 Task: Manage the "Stream related list" page in the site builder.
Action: Mouse moved to (1171, 86)
Screenshot: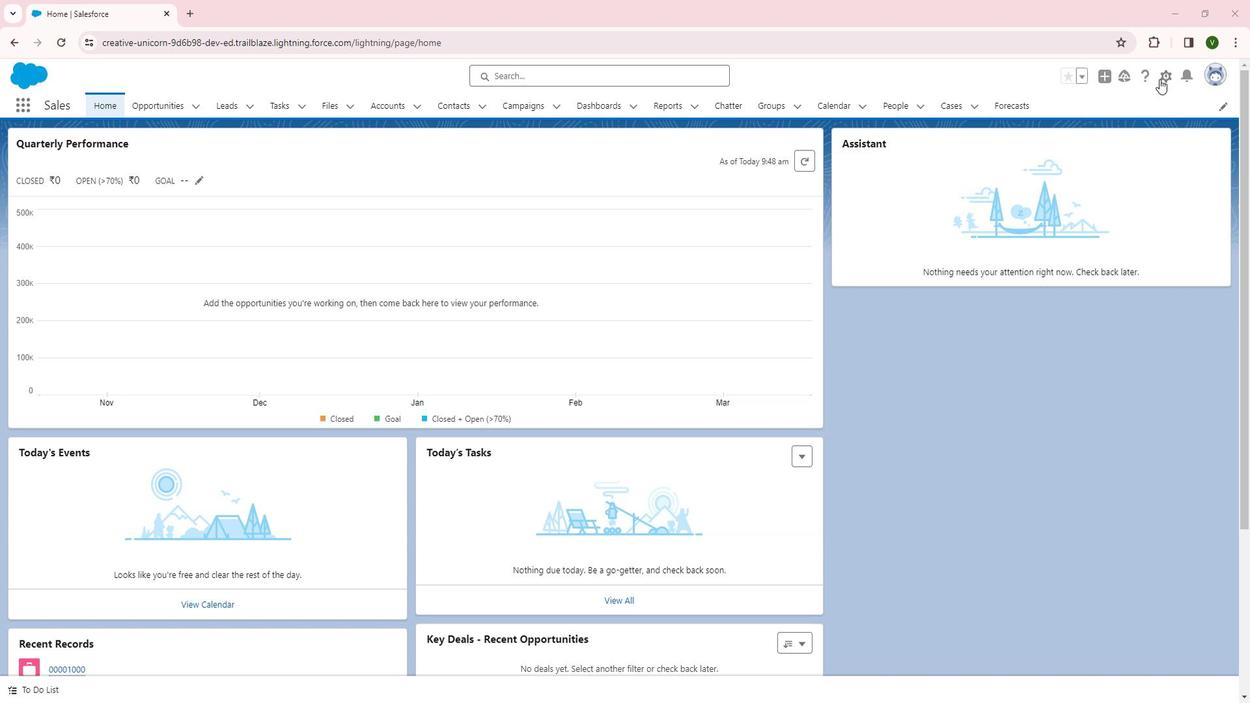 
Action: Mouse pressed left at (1171, 86)
Screenshot: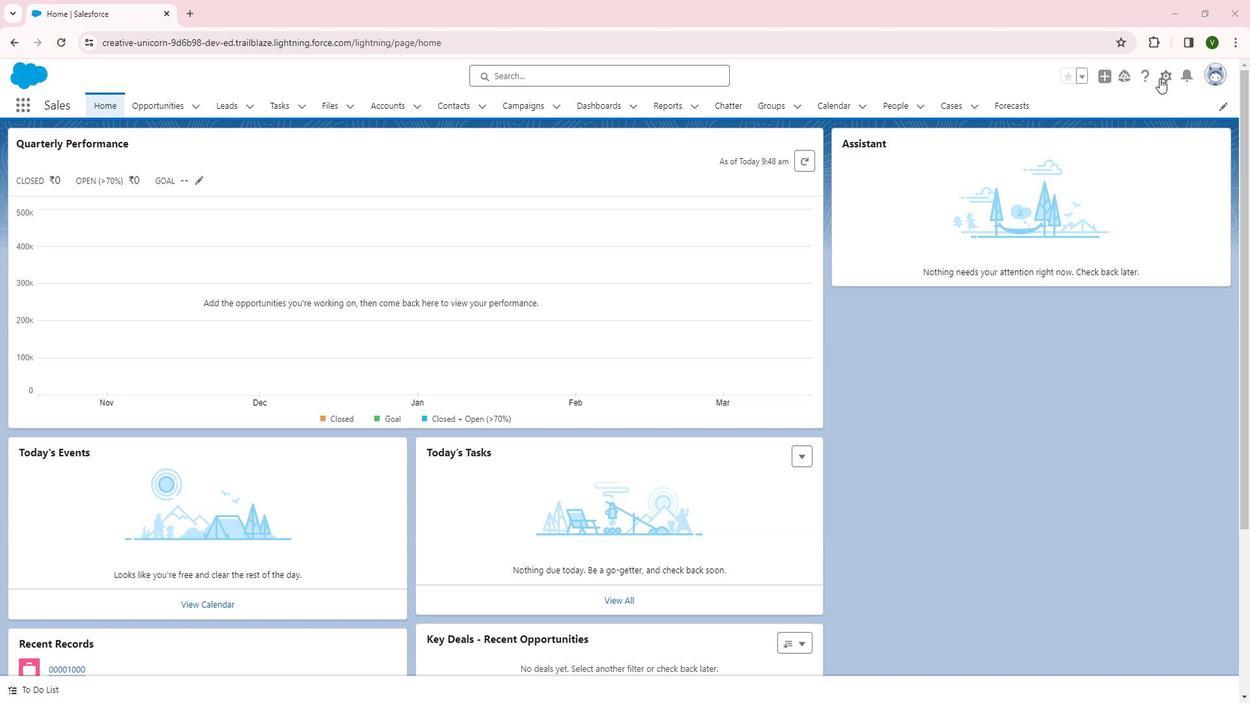 
Action: Mouse moved to (1160, 104)
Screenshot: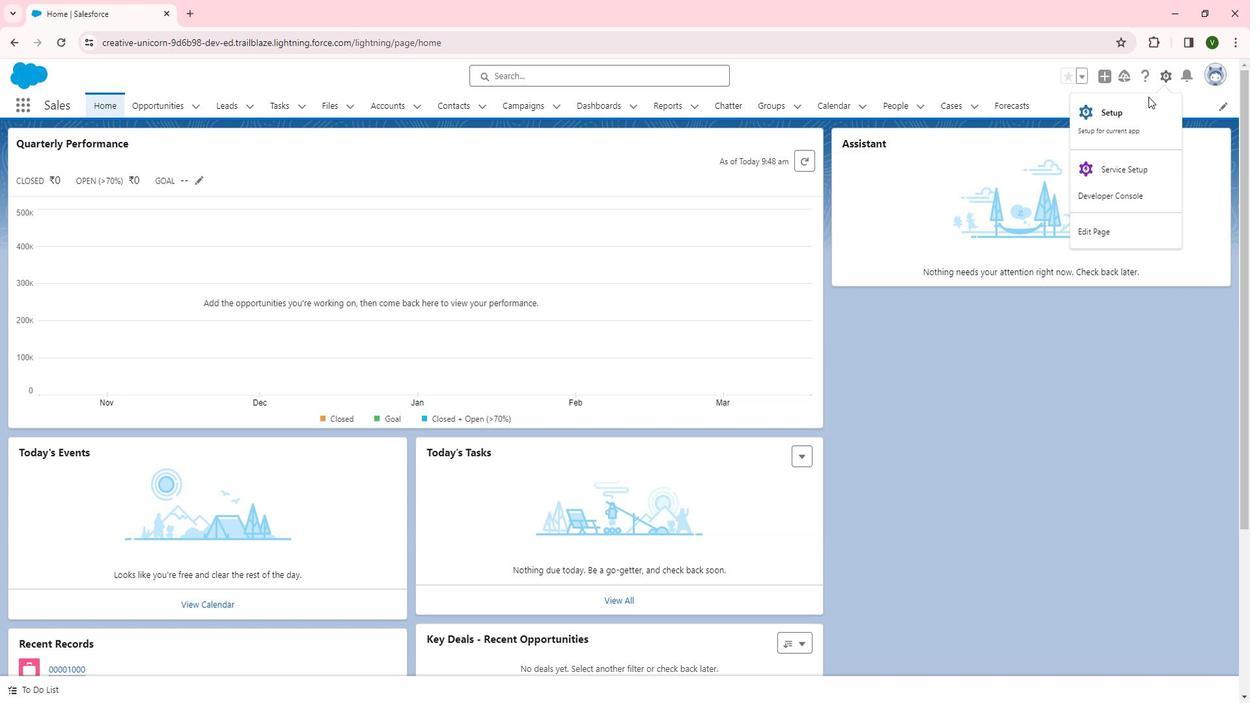 
Action: Mouse pressed left at (1160, 104)
Screenshot: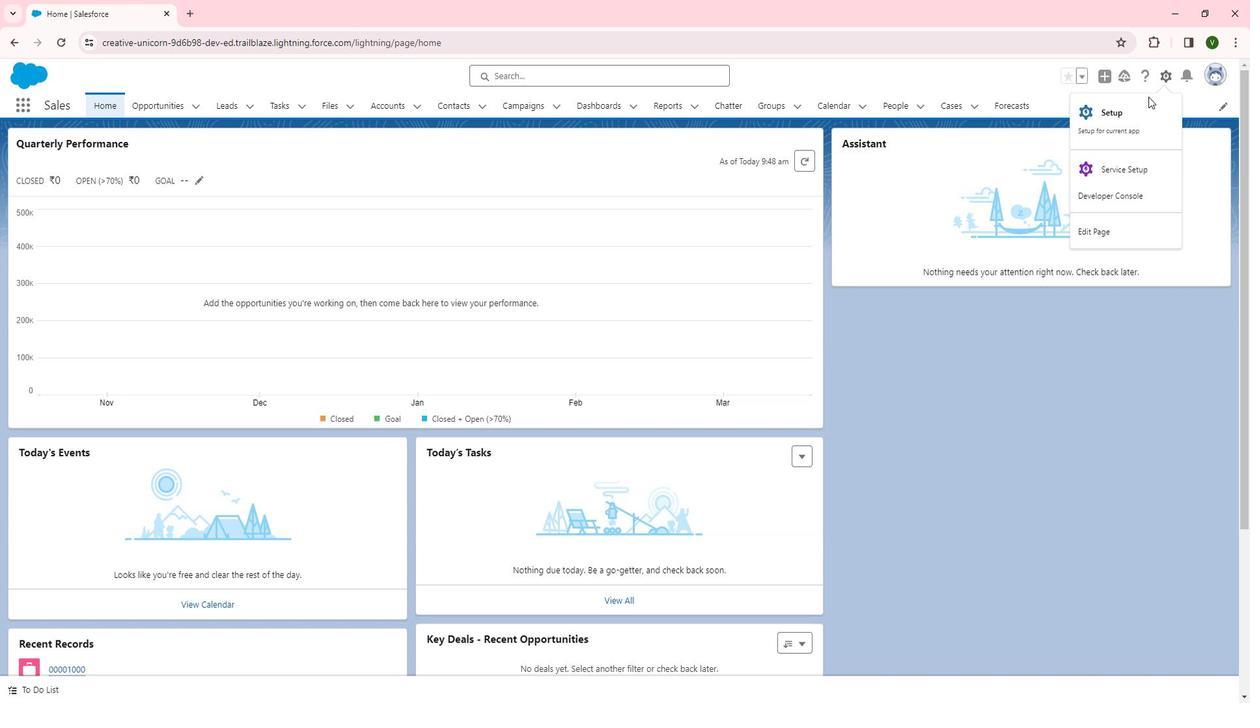 
Action: Mouse moved to (1137, 117)
Screenshot: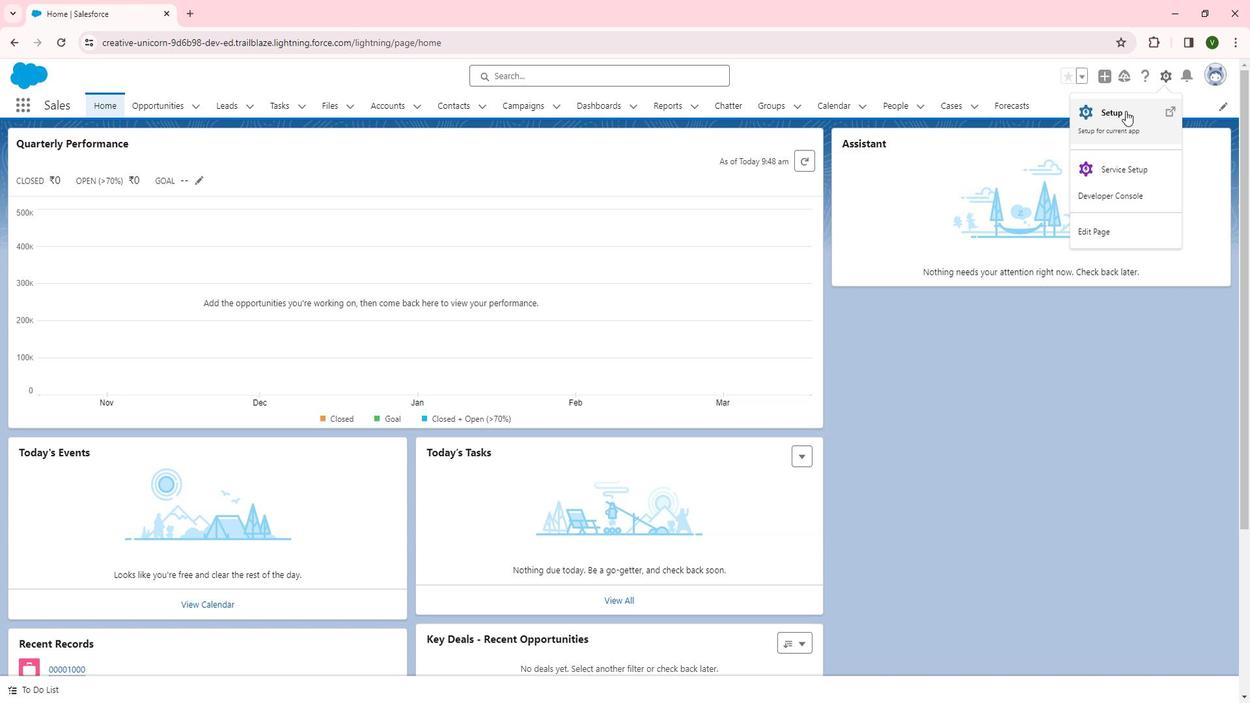 
Action: Mouse pressed left at (1137, 117)
Screenshot: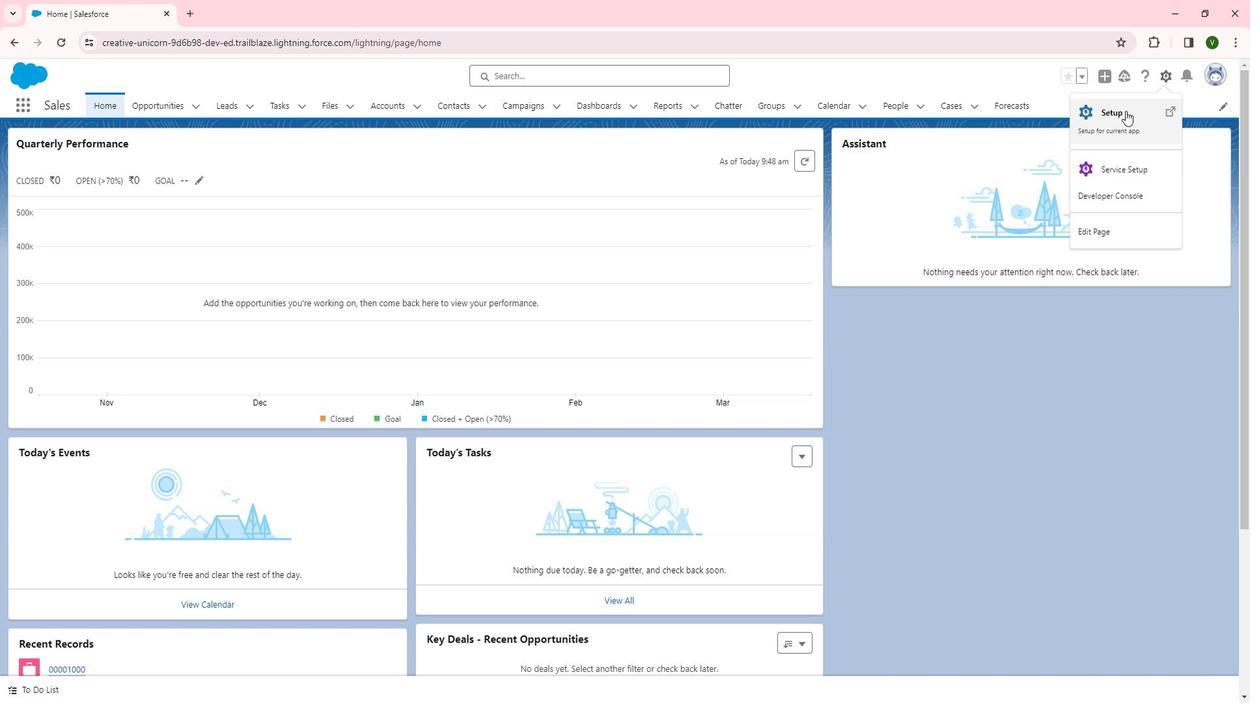 
Action: Mouse moved to (52, 522)
Screenshot: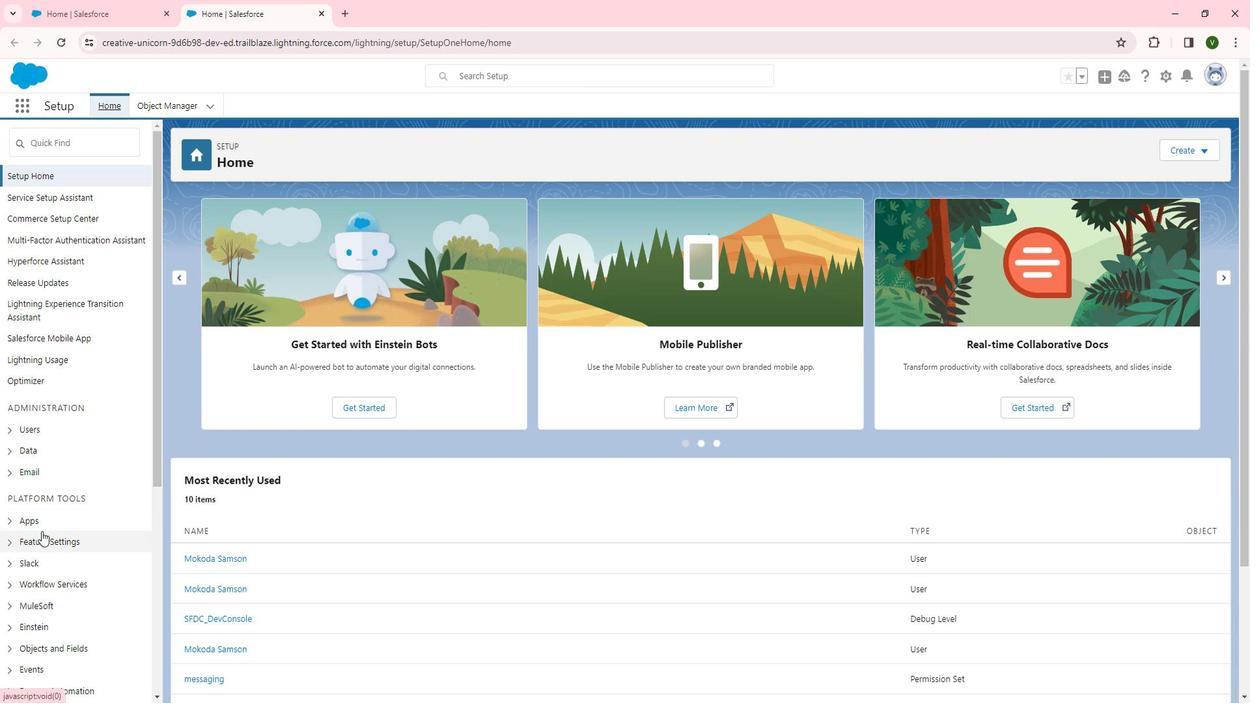 
Action: Mouse pressed left at (52, 522)
Screenshot: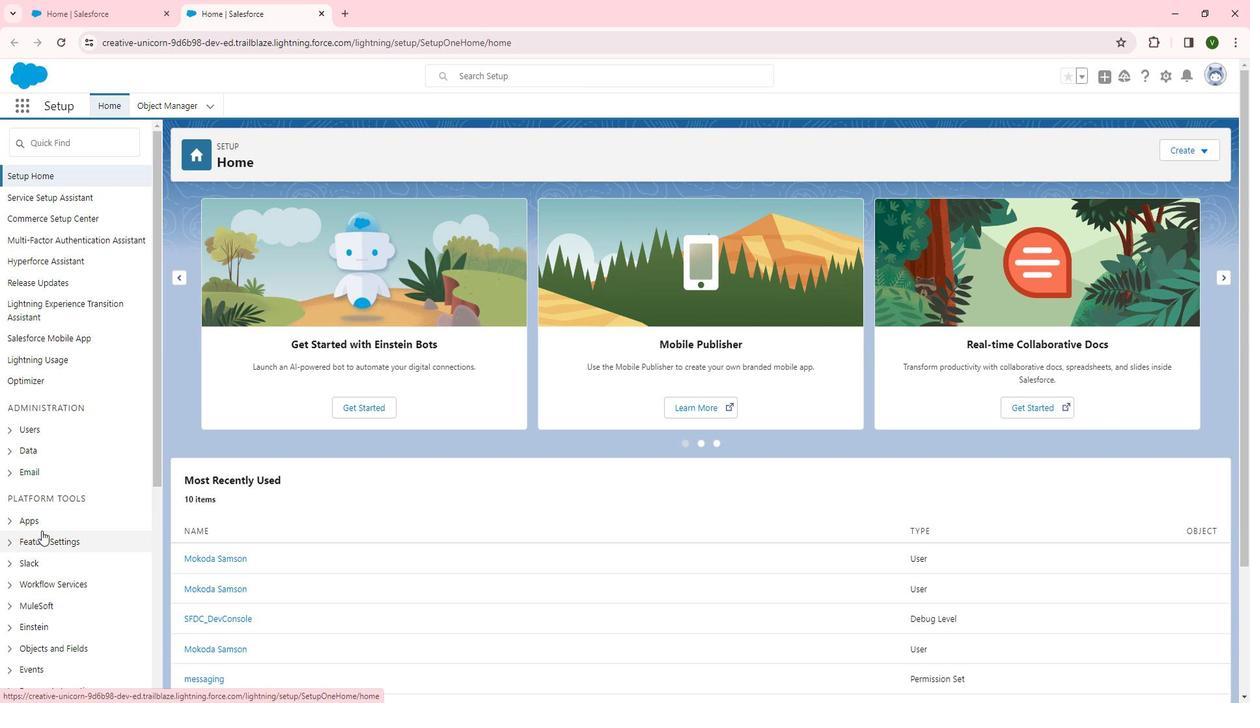 
Action: Mouse moved to (63, 527)
Screenshot: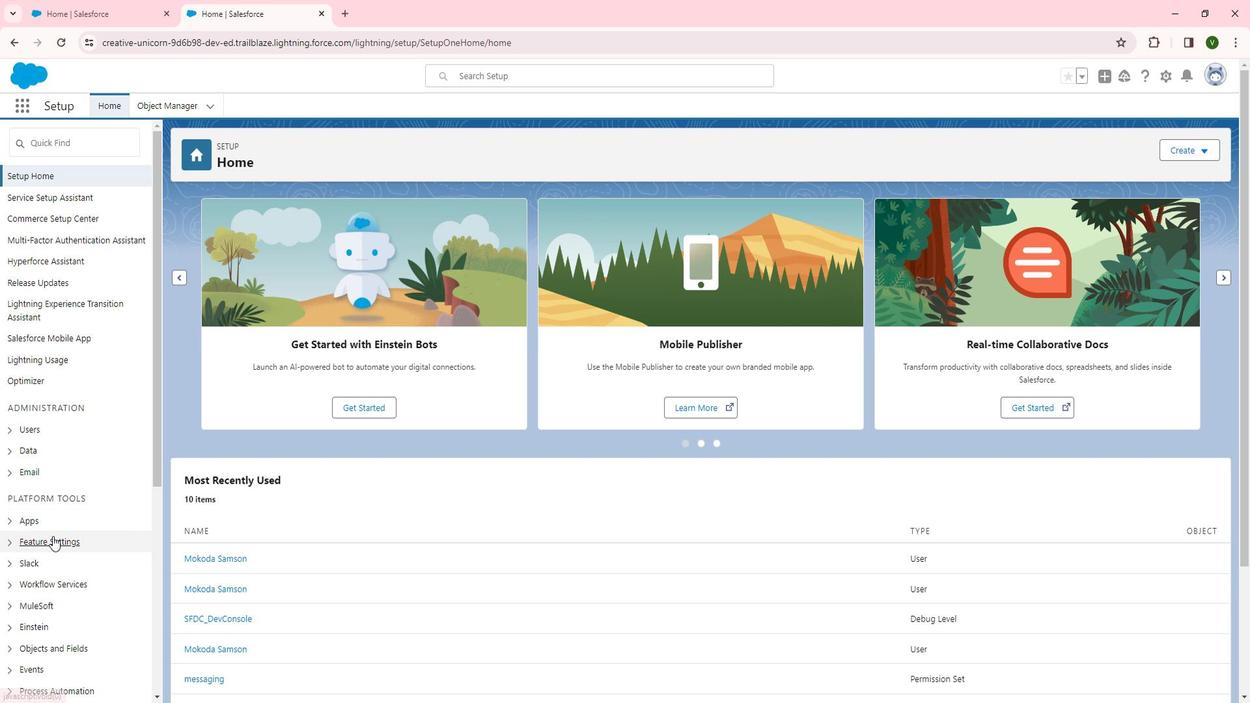 
Action: Mouse pressed left at (63, 527)
Screenshot: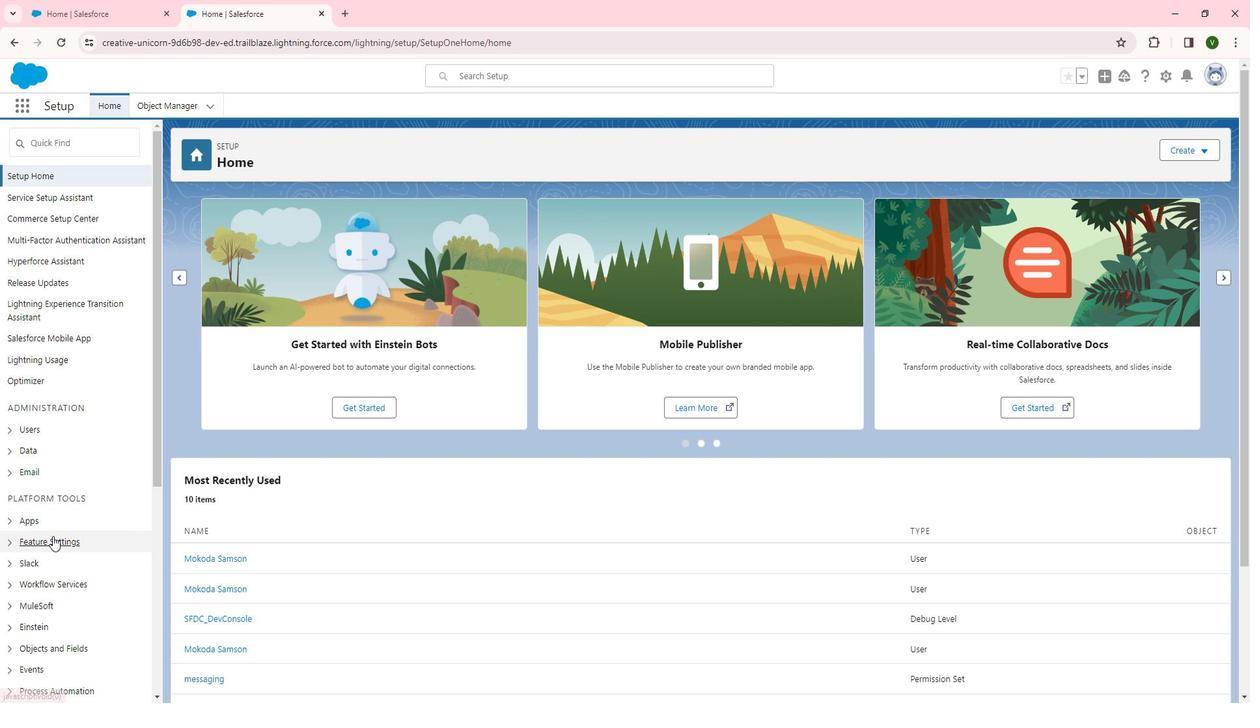 
Action: Mouse moved to (79, 520)
Screenshot: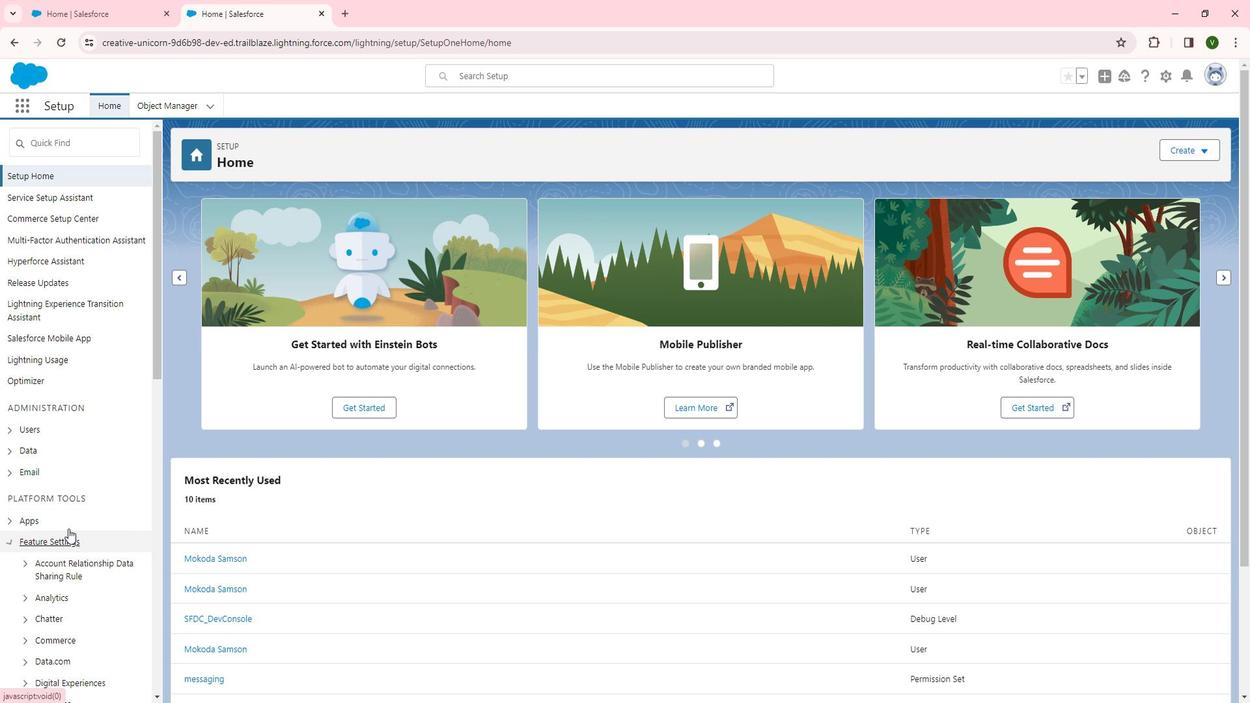 
Action: Mouse scrolled (79, 519) with delta (0, 0)
Screenshot: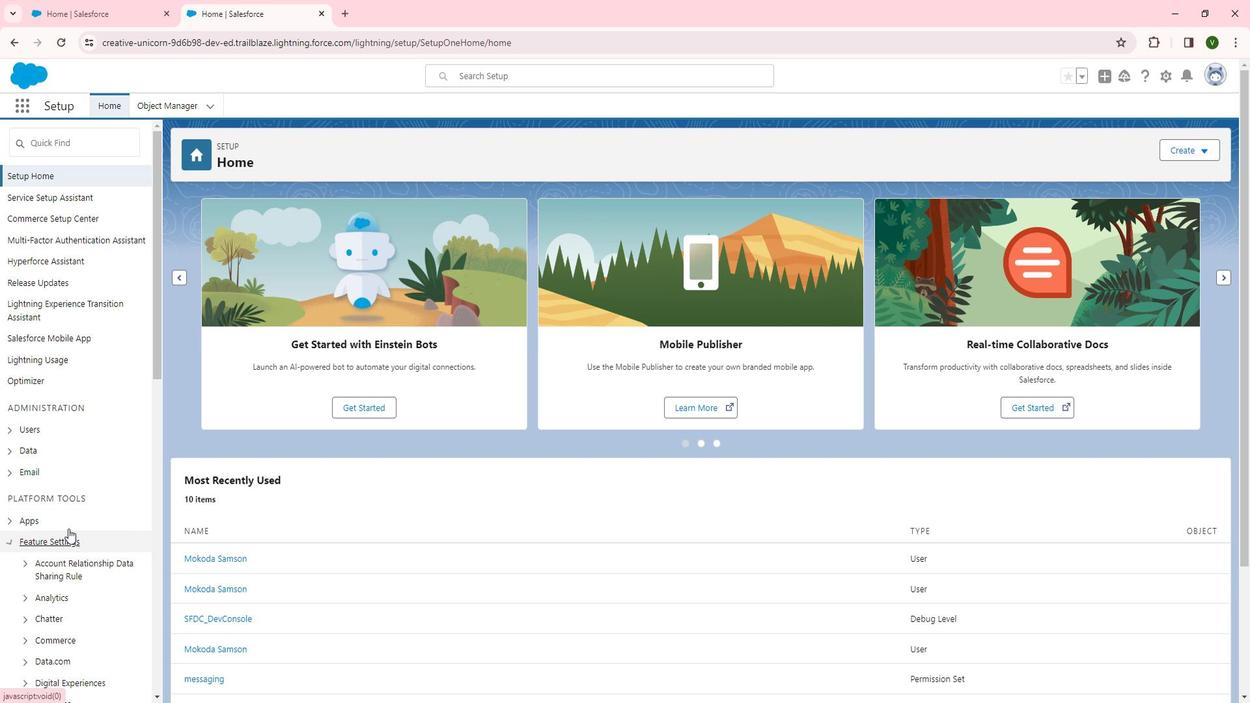 
Action: Mouse moved to (89, 510)
Screenshot: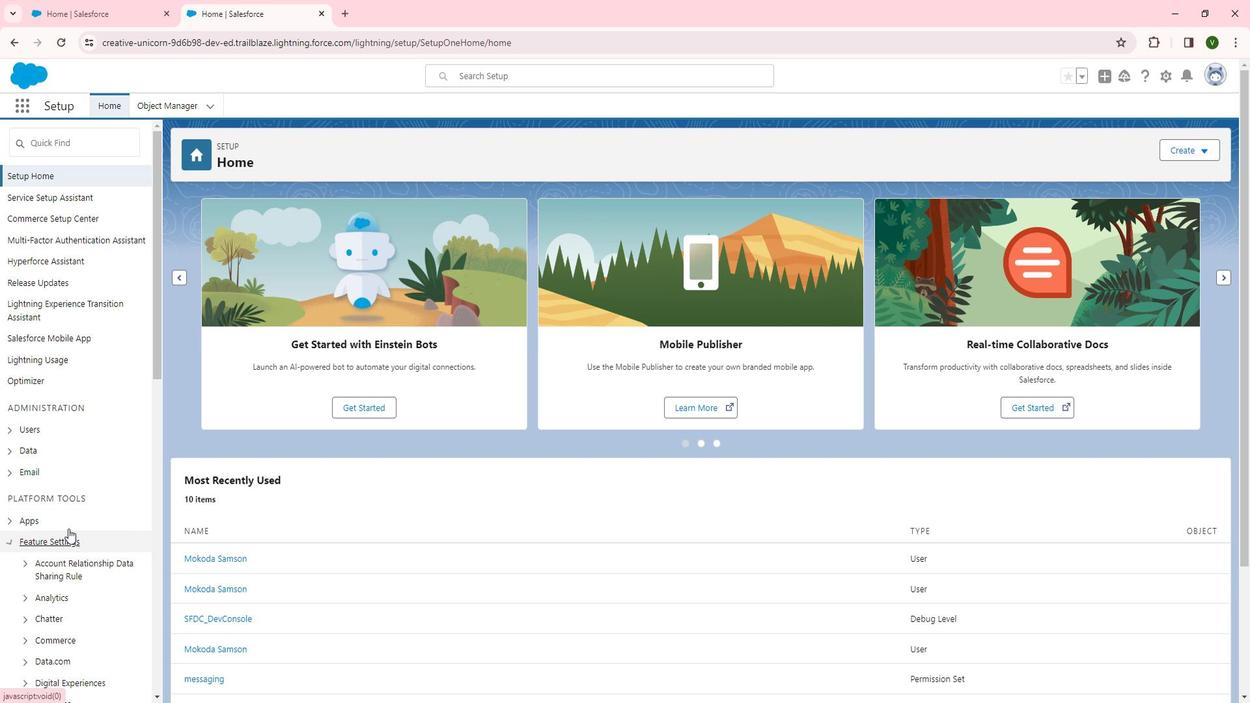 
Action: Mouse scrolled (89, 510) with delta (0, 0)
Screenshot: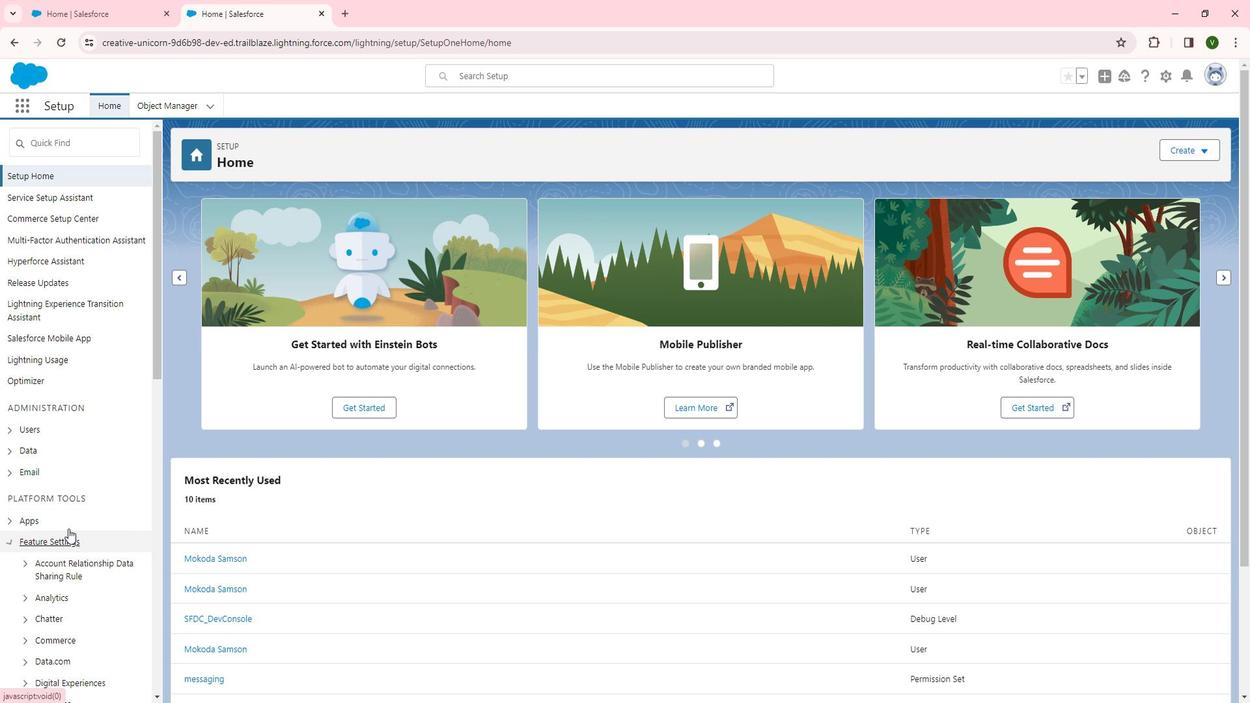 
Action: Mouse moved to (94, 504)
Screenshot: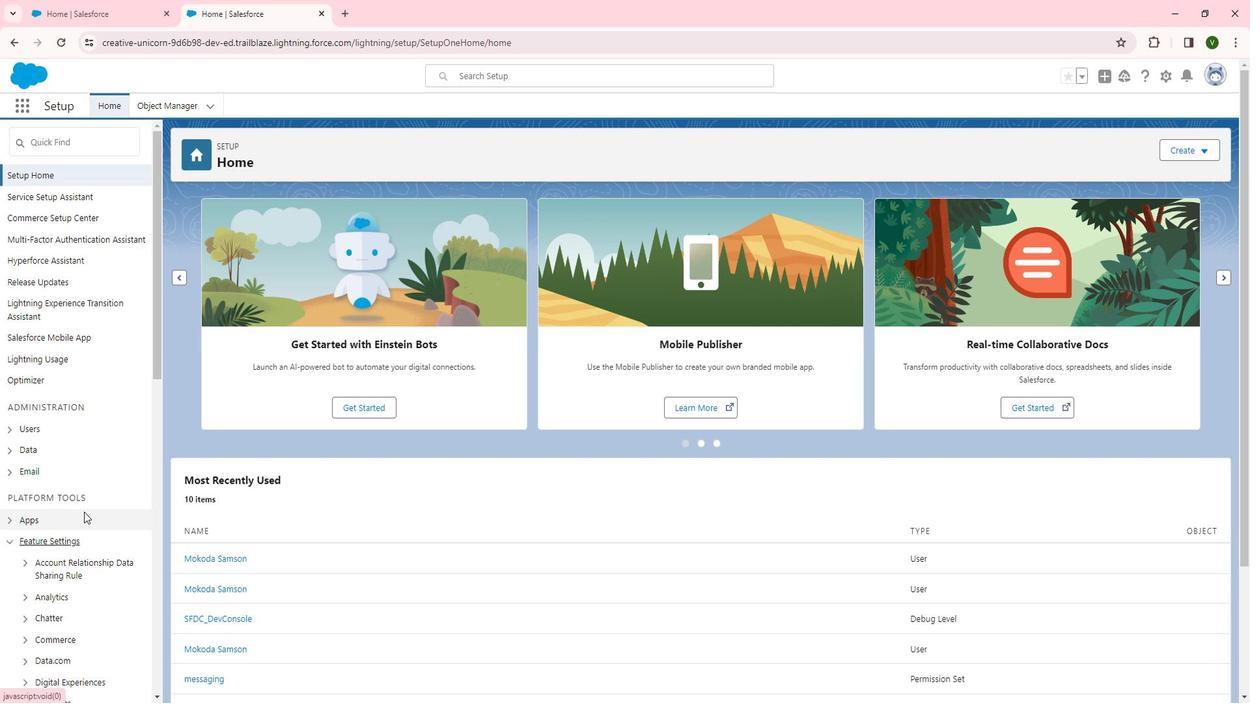 
Action: Mouse scrolled (94, 504) with delta (0, 0)
Screenshot: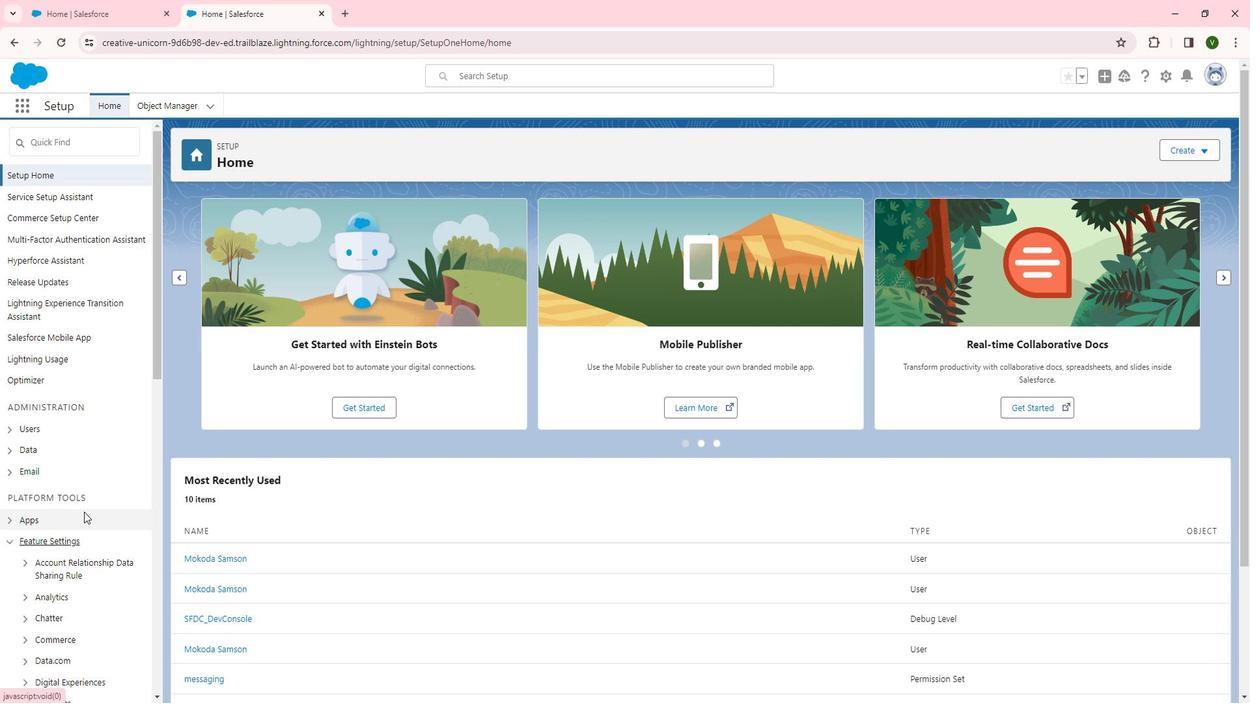 
Action: Mouse moved to (95, 504)
Screenshot: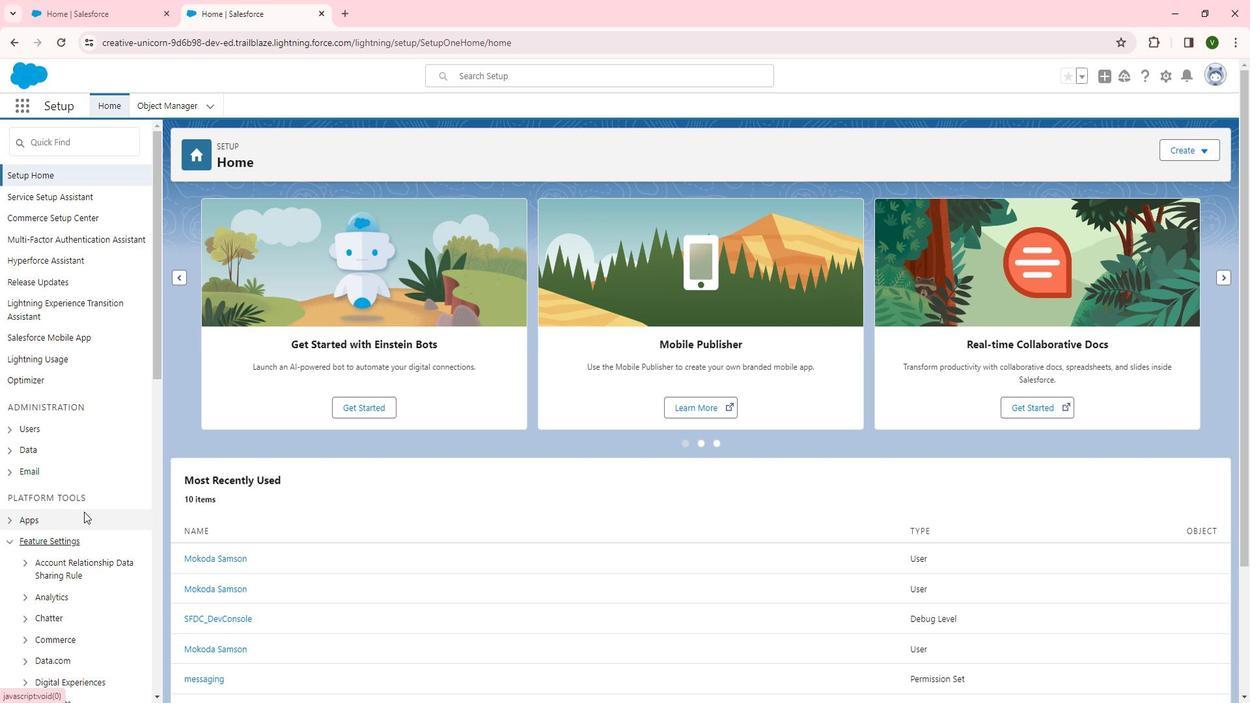 
Action: Mouse scrolled (95, 503) with delta (0, 0)
Screenshot: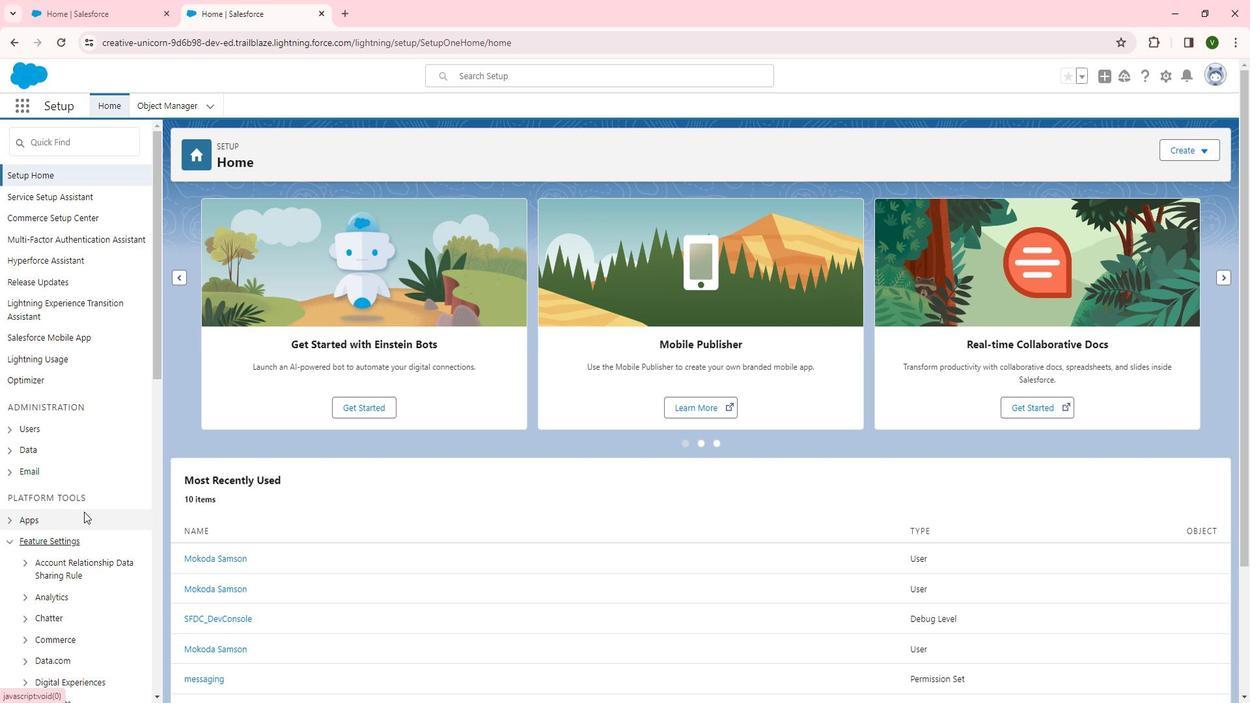 
Action: Mouse moved to (98, 502)
Screenshot: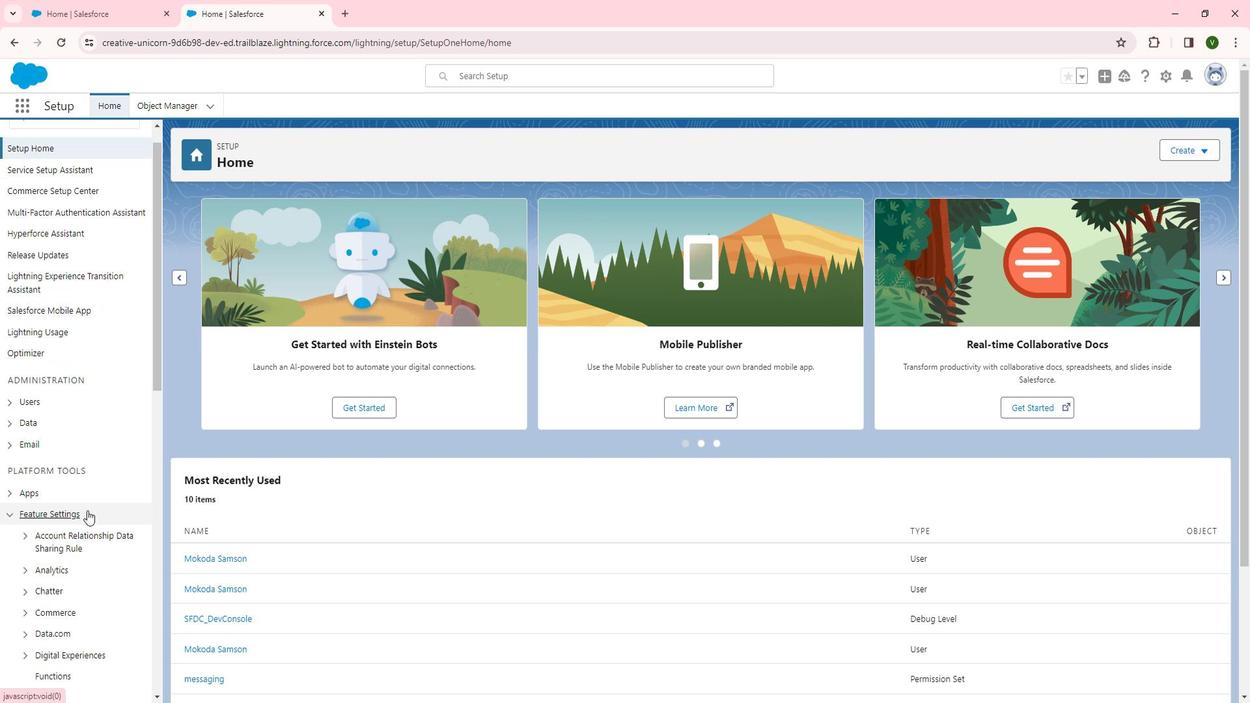 
Action: Mouse scrolled (98, 502) with delta (0, 0)
Screenshot: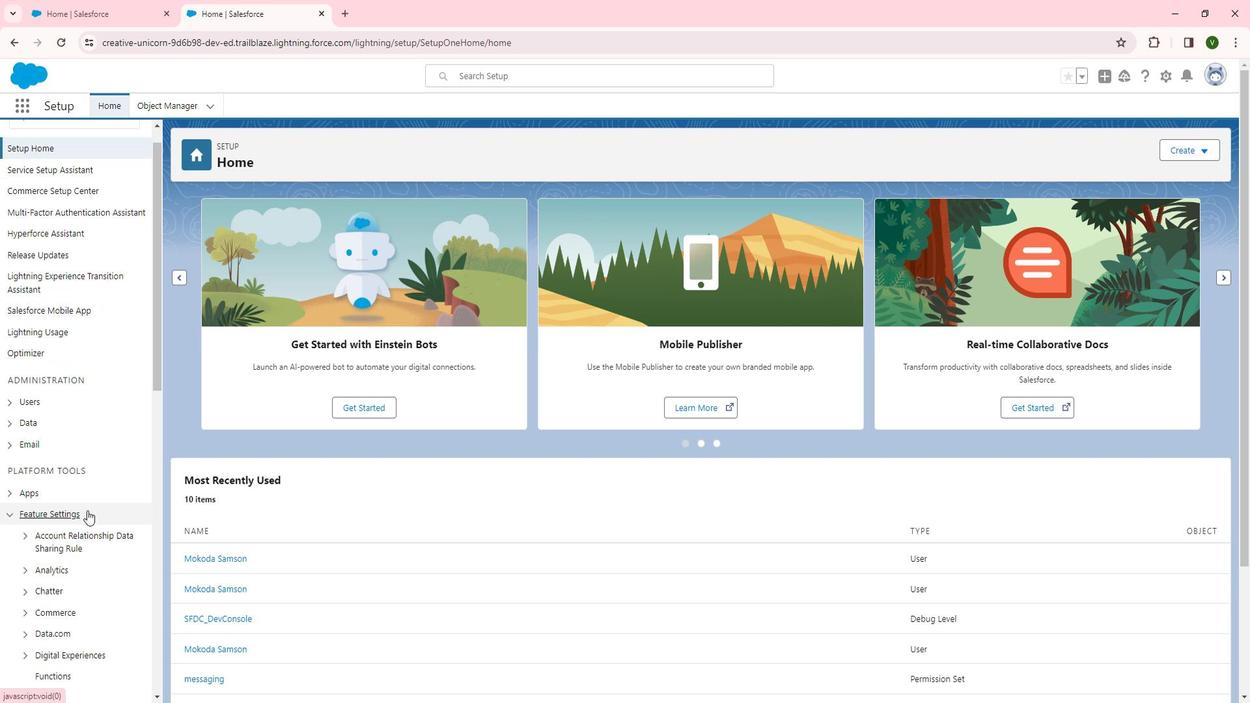 
Action: Mouse moved to (92, 345)
Screenshot: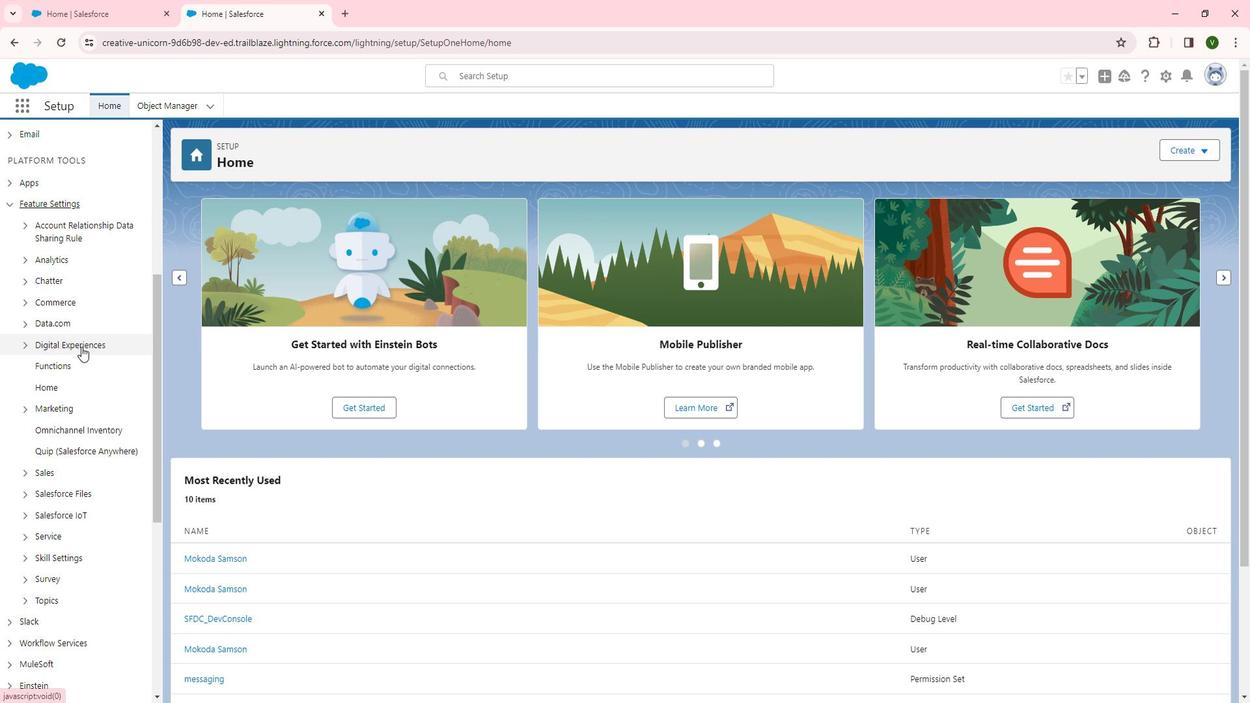 
Action: Mouse pressed left at (92, 345)
Screenshot: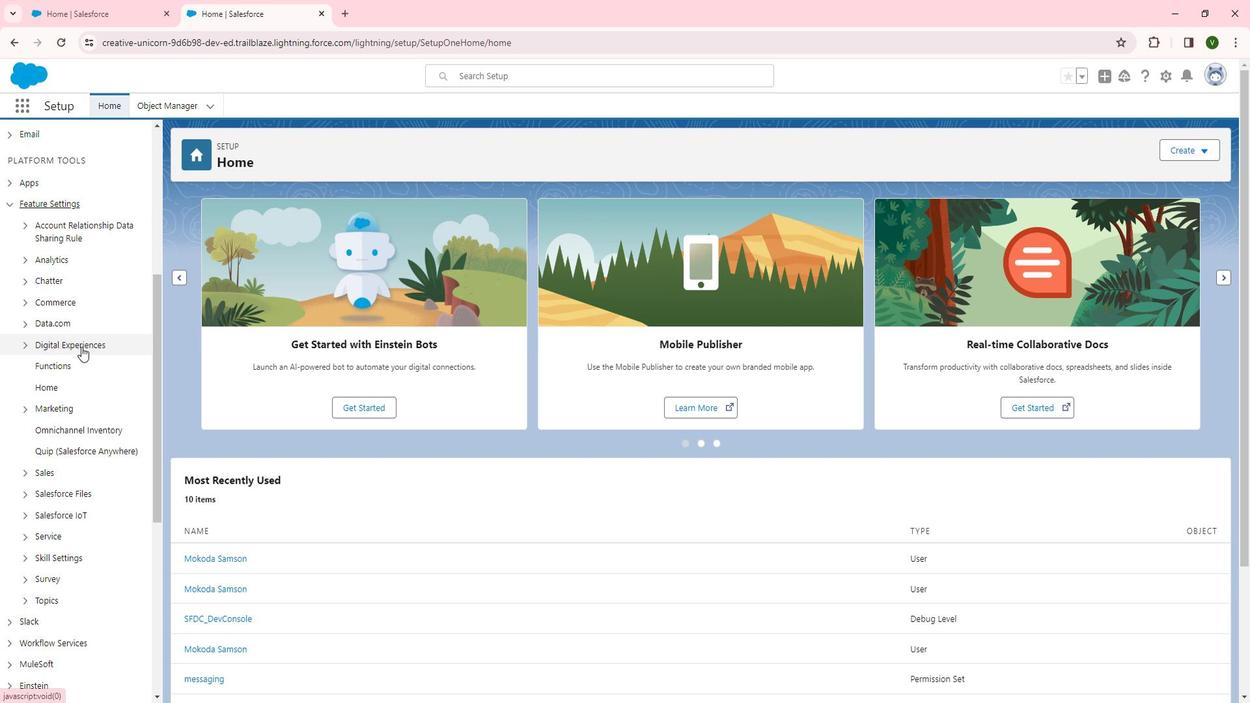 
Action: Mouse moved to (71, 359)
Screenshot: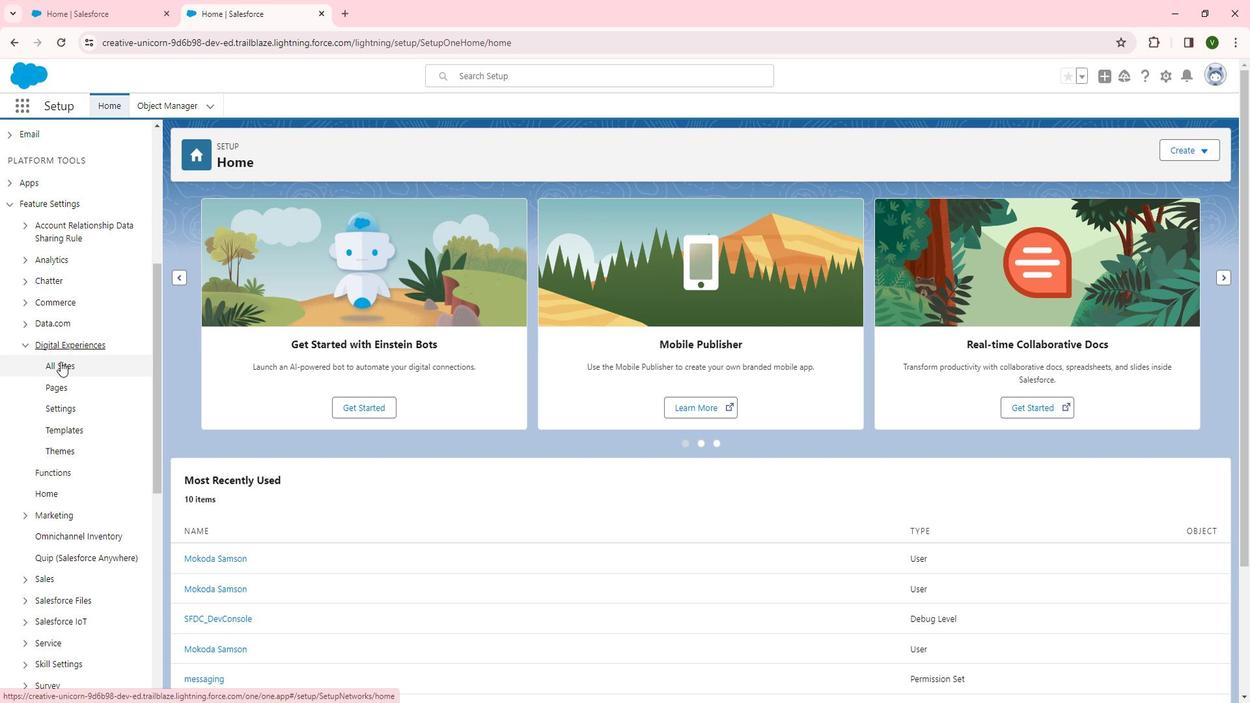 
Action: Mouse pressed left at (71, 359)
Screenshot: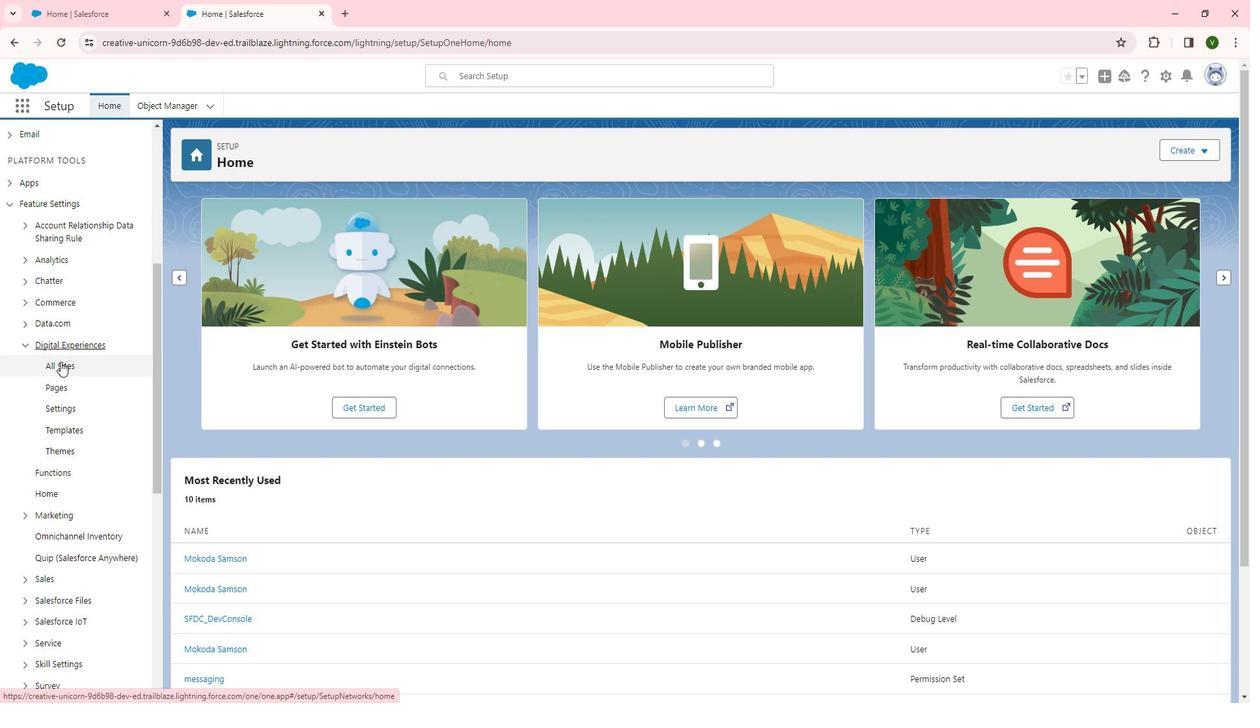 
Action: Mouse moved to (220, 381)
Screenshot: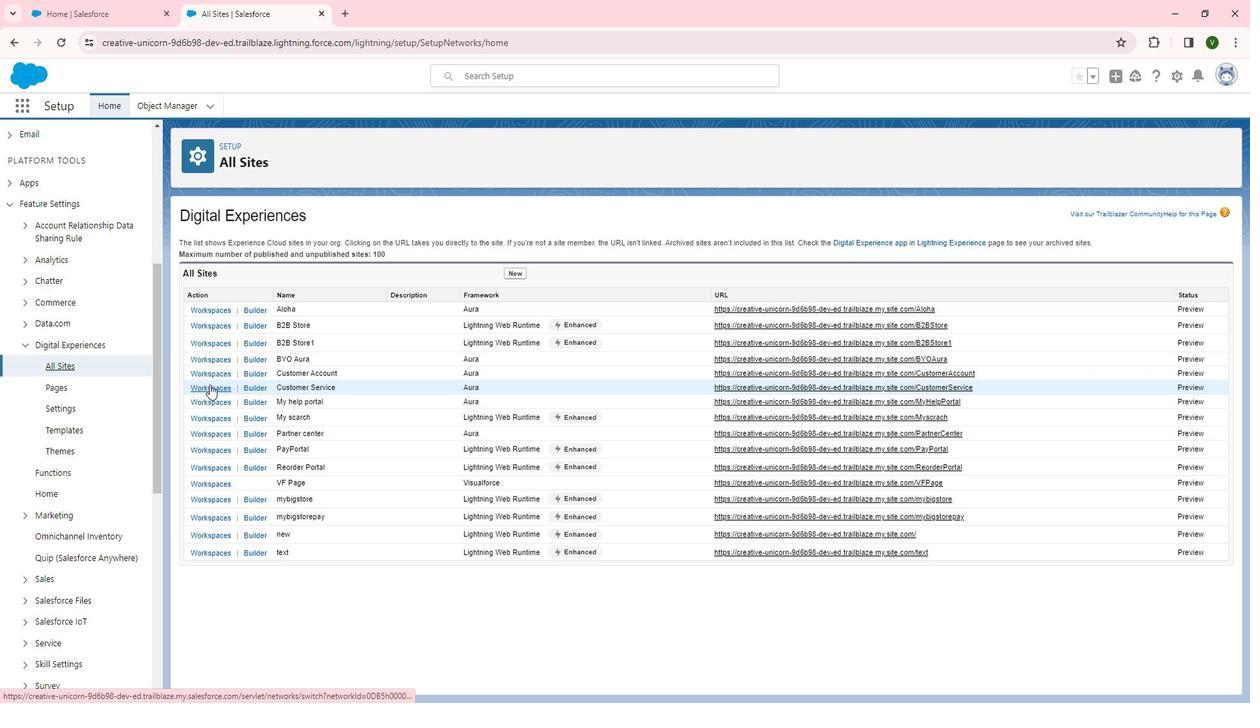 
Action: Mouse pressed left at (220, 381)
Screenshot: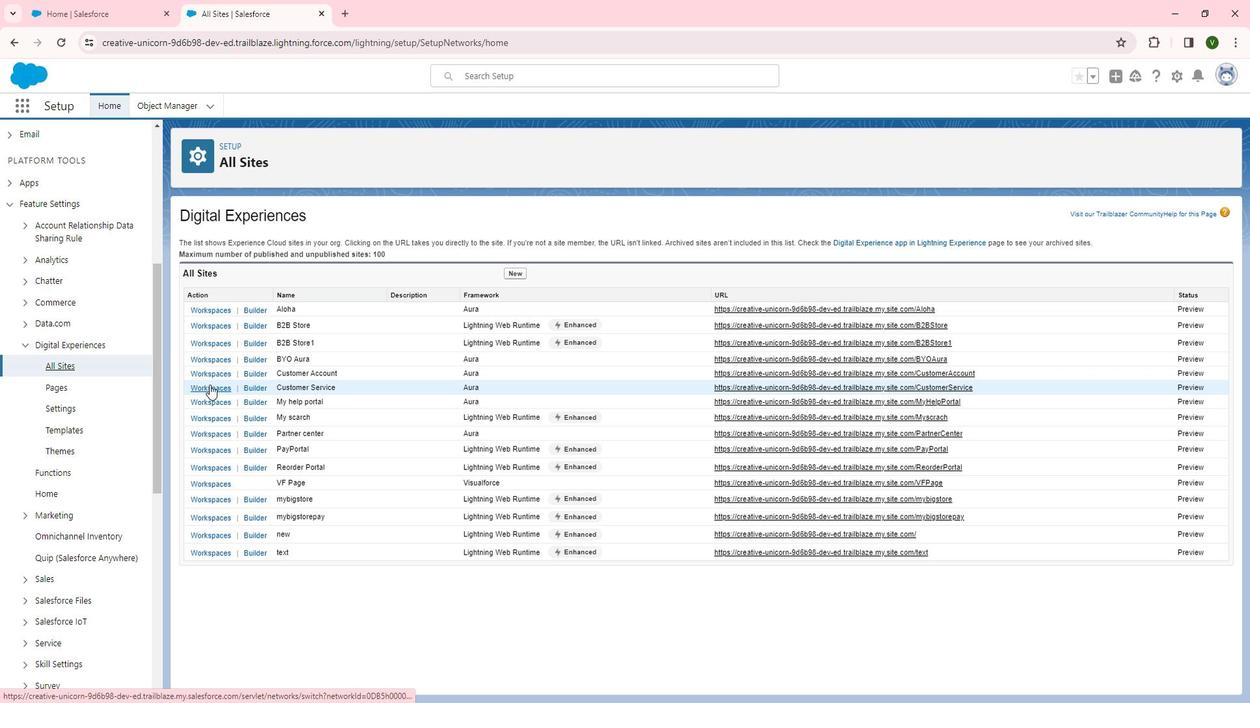 
Action: Mouse moved to (149, 295)
Screenshot: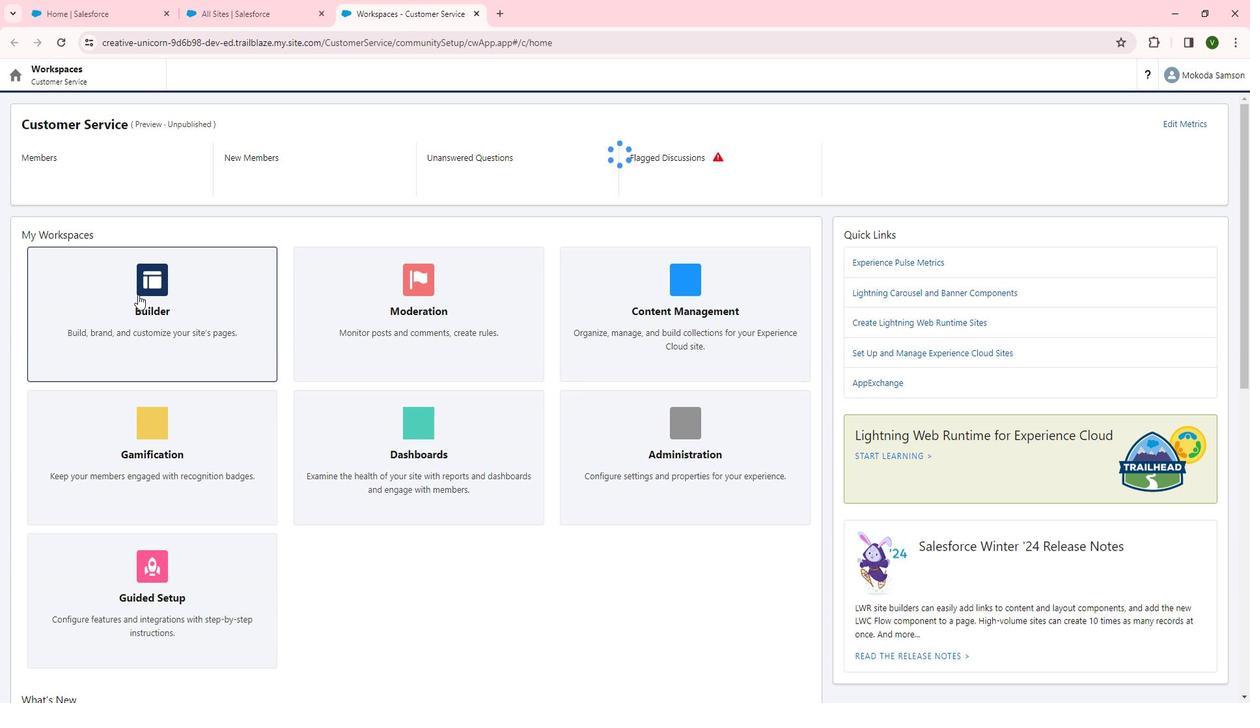 
Action: Mouse pressed left at (149, 295)
Screenshot: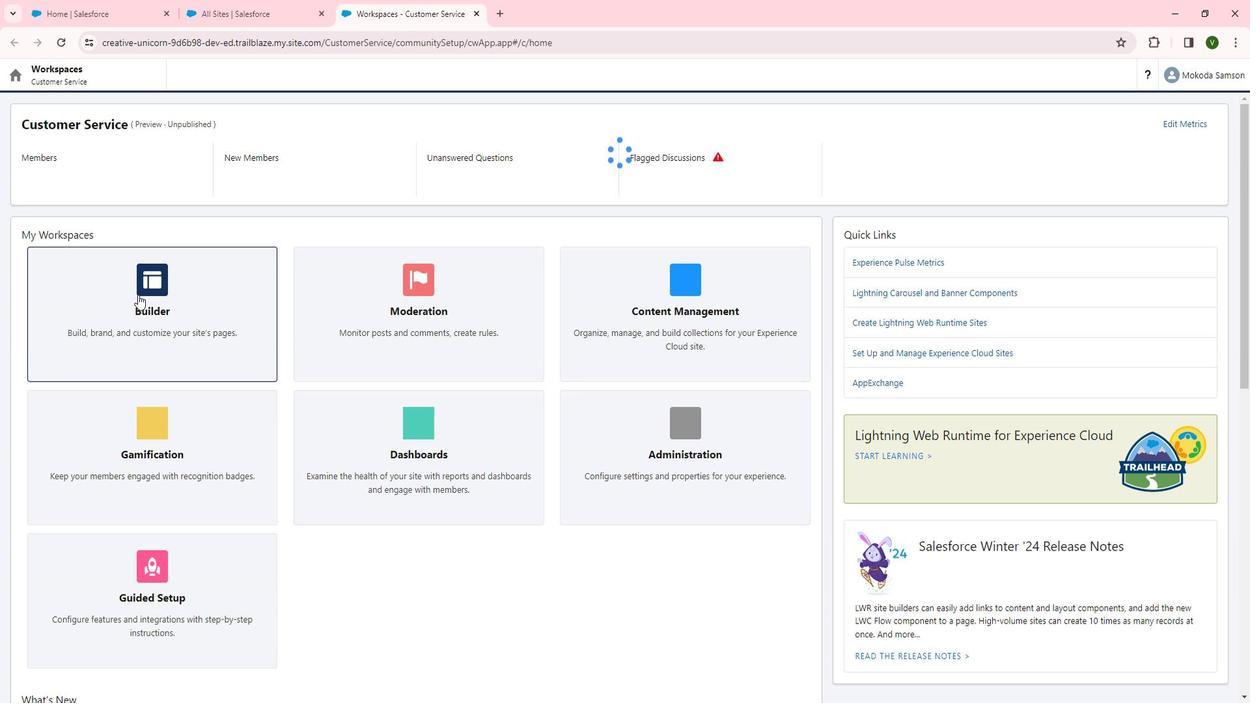 
Action: Mouse moved to (162, 100)
Screenshot: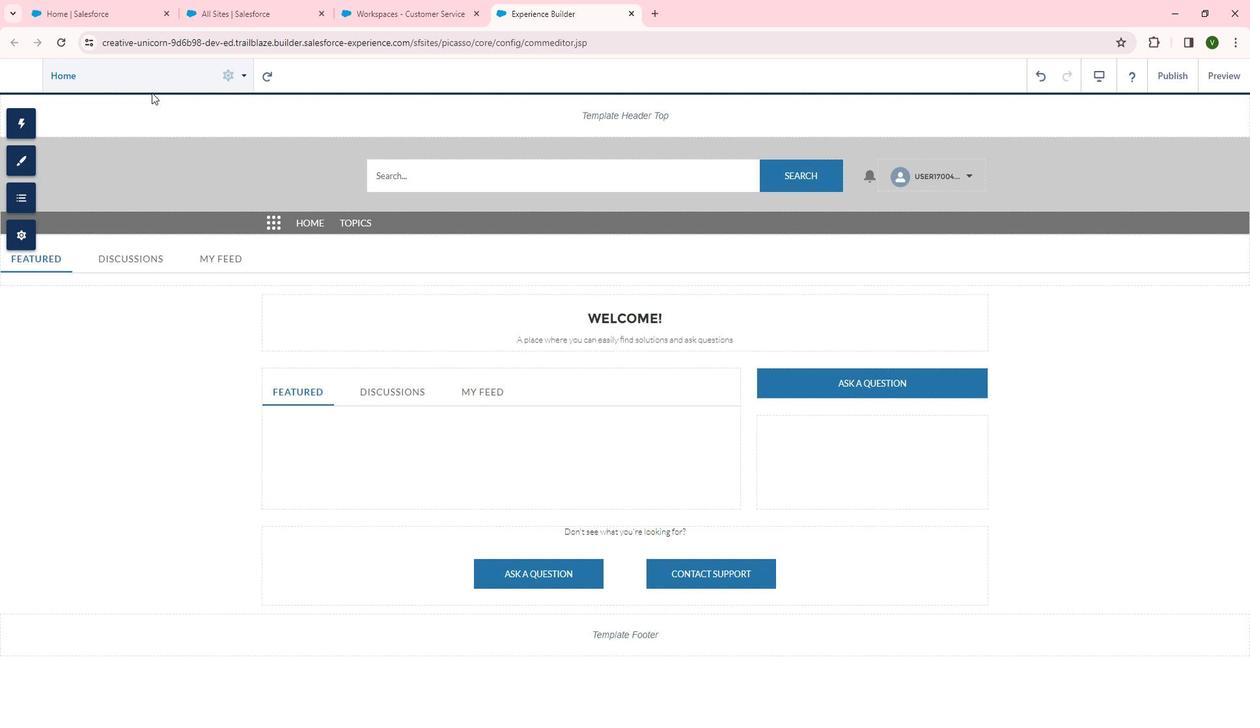 
Action: Mouse pressed left at (162, 100)
Screenshot: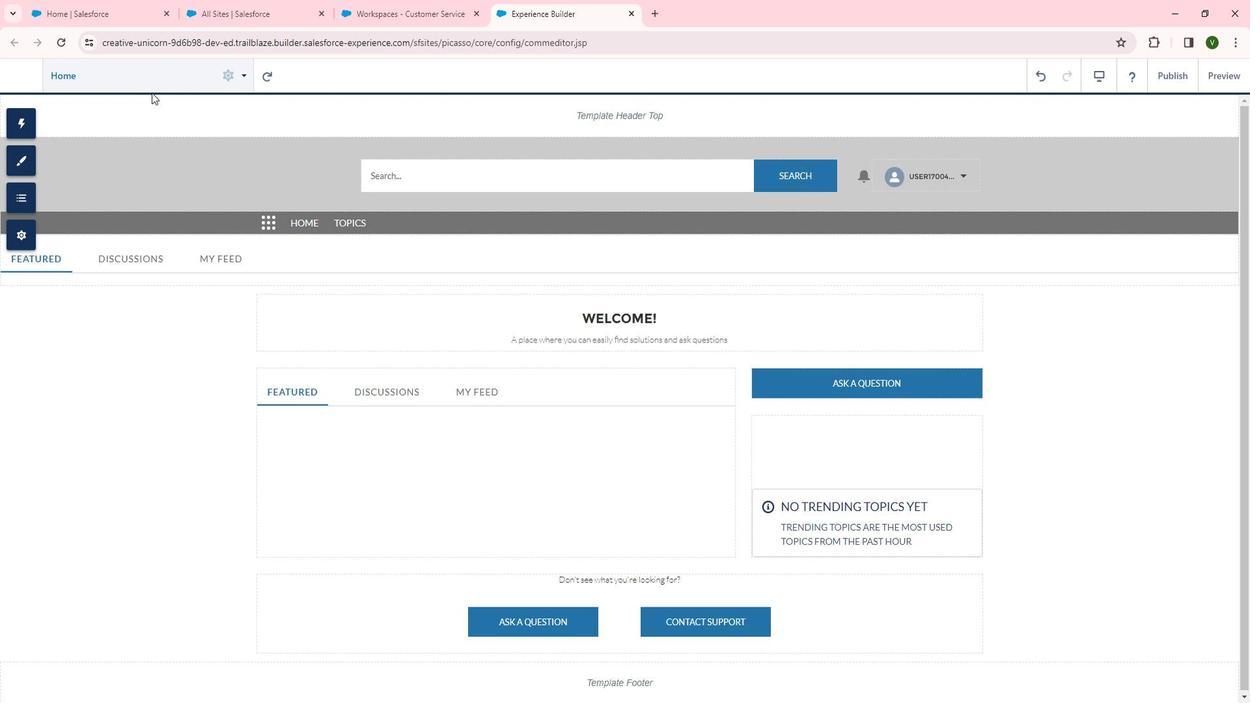 
Action: Mouse moved to (162, 89)
Screenshot: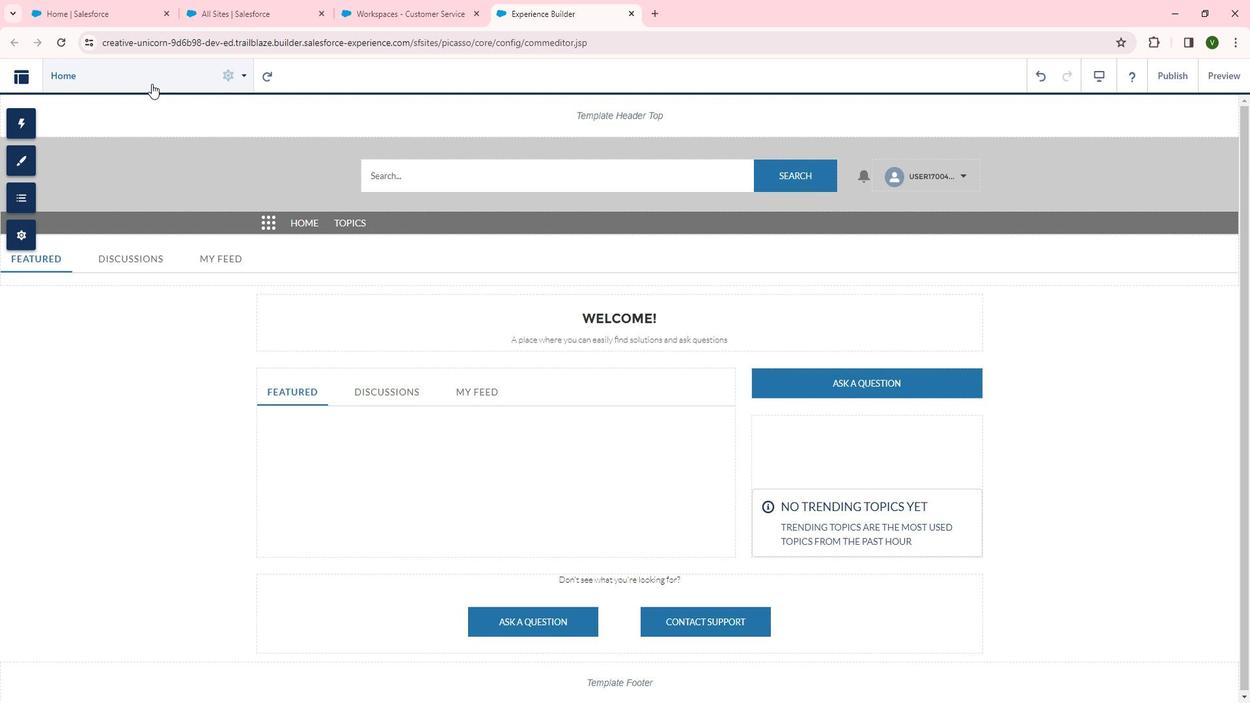 
Action: Mouse pressed left at (162, 89)
Screenshot: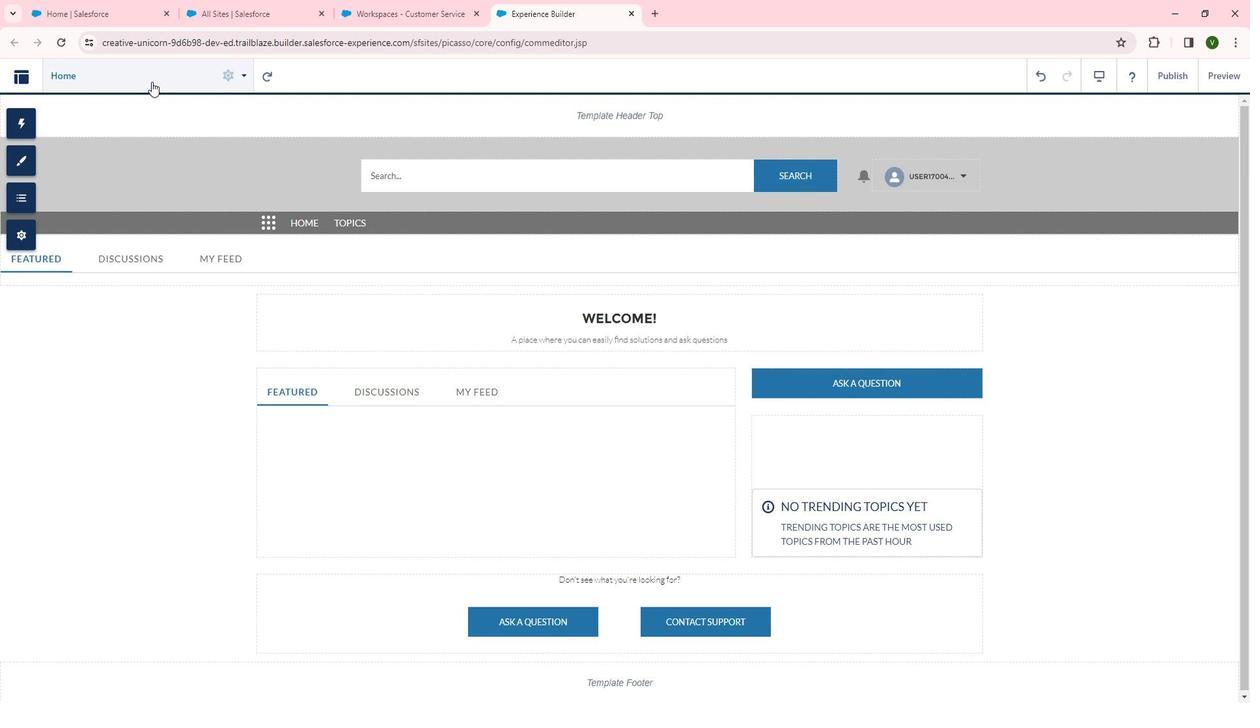 
Action: Mouse moved to (138, 487)
Screenshot: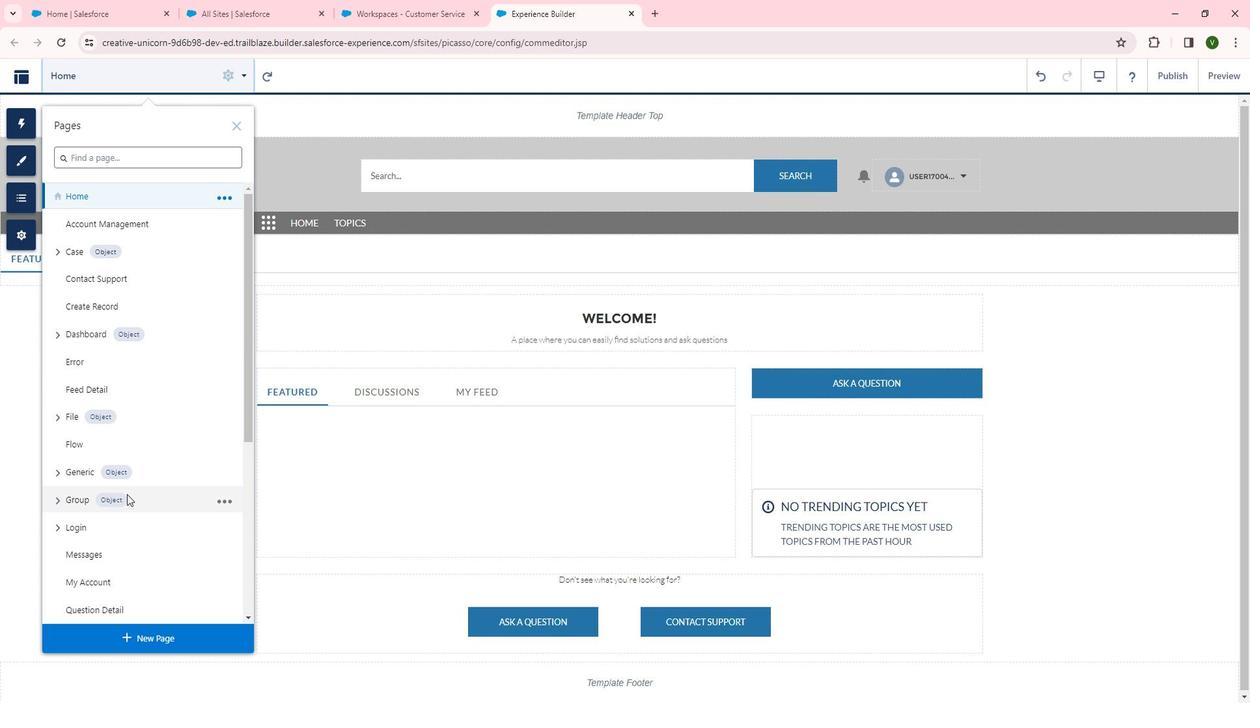 
Action: Mouse scrolled (138, 486) with delta (0, 0)
Screenshot: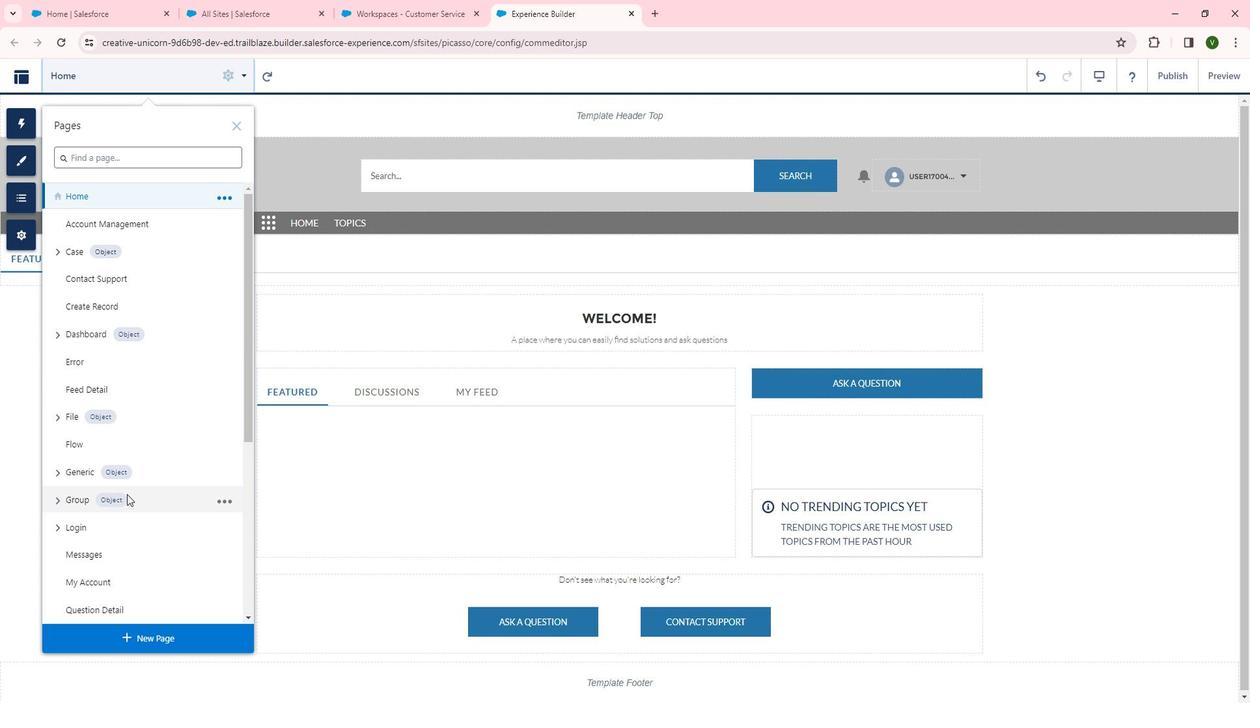 
Action: Mouse scrolled (138, 486) with delta (0, 0)
Screenshot: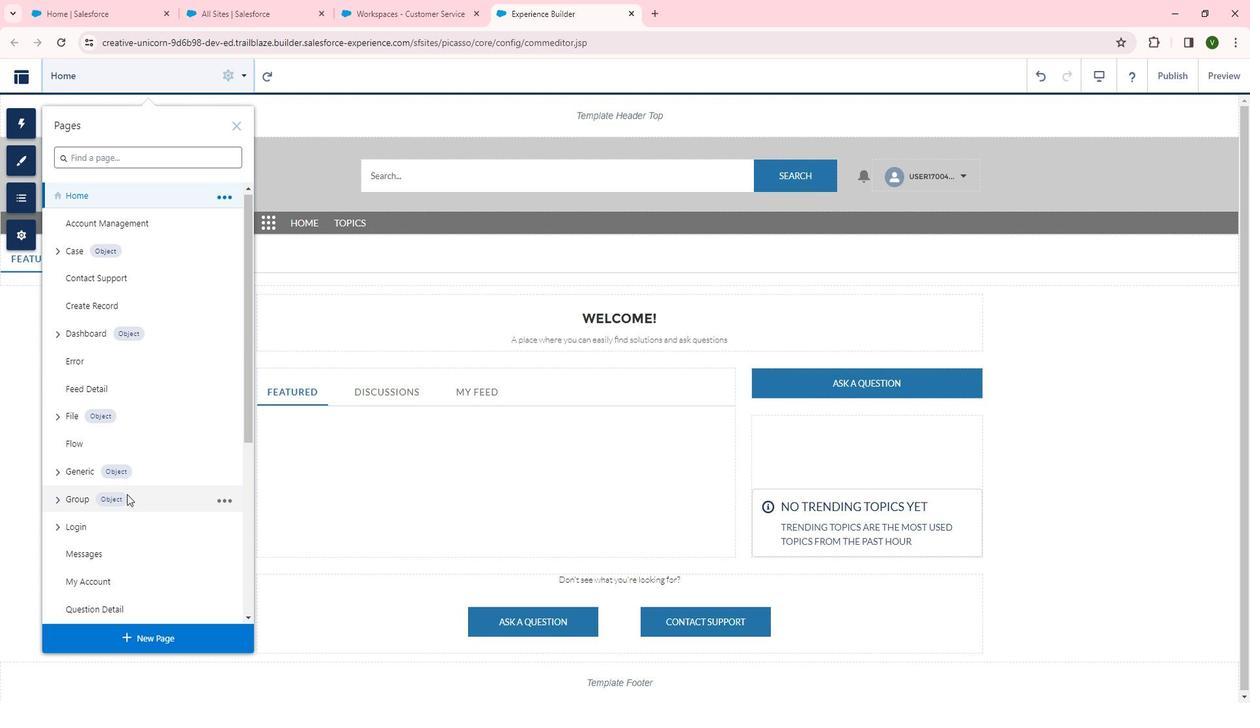 
Action: Mouse scrolled (138, 486) with delta (0, 0)
Screenshot: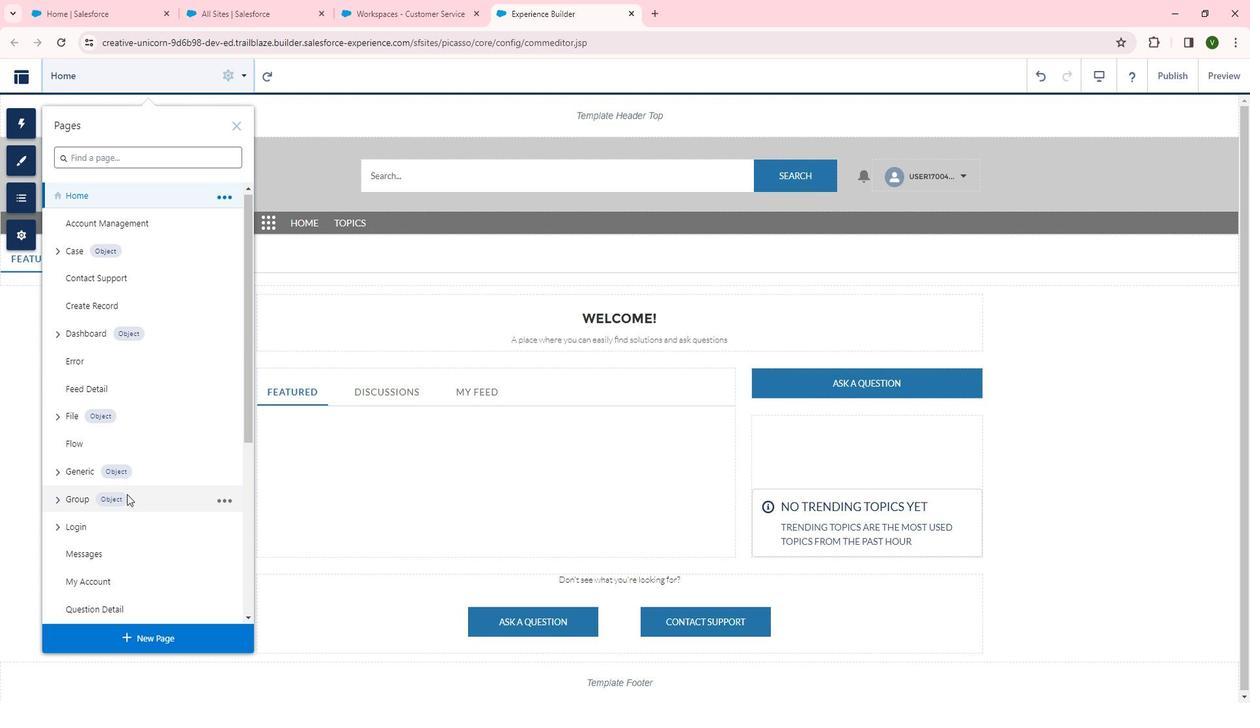 
Action: Mouse moved to (138, 487)
Screenshot: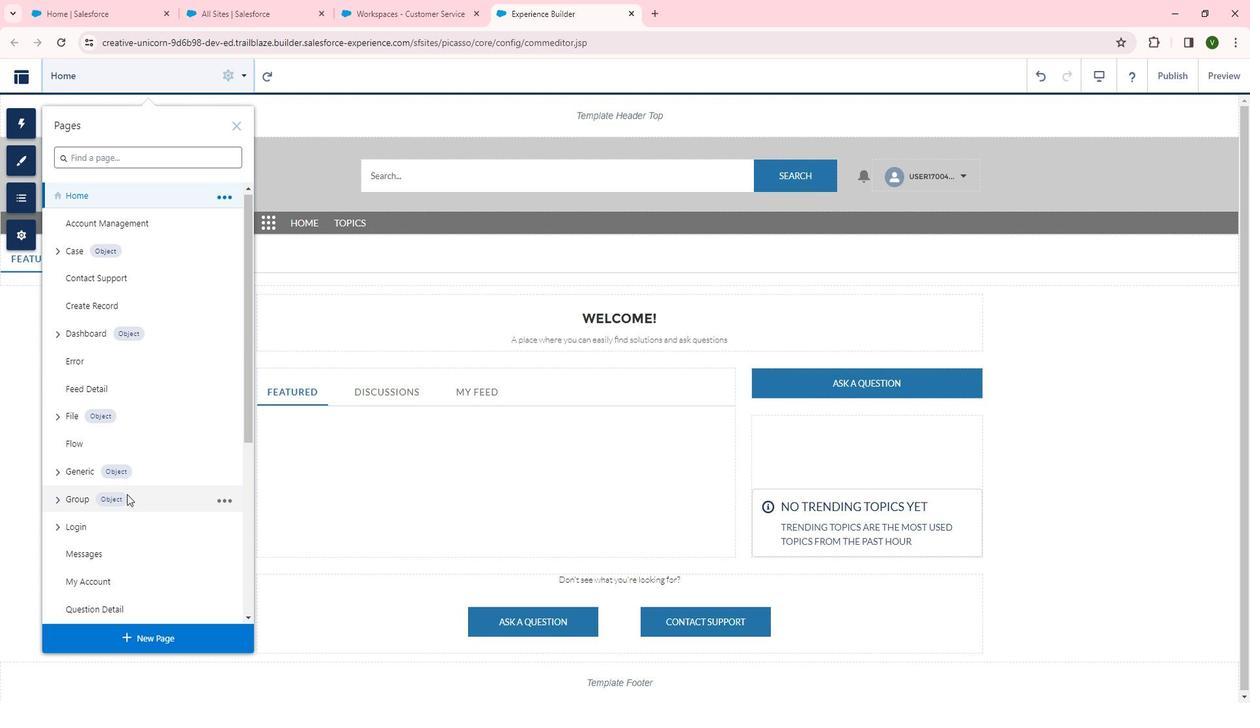 
Action: Mouse scrolled (138, 486) with delta (0, 0)
Screenshot: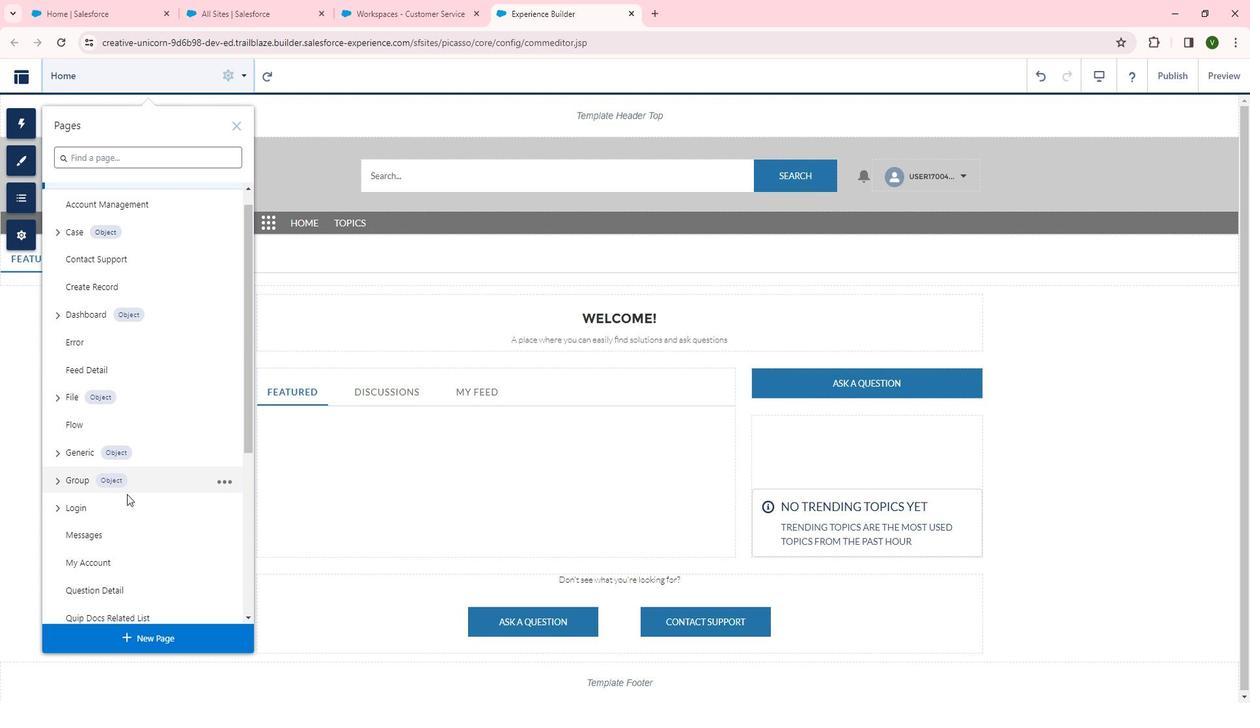 
Action: Mouse scrolled (138, 486) with delta (0, 0)
Screenshot: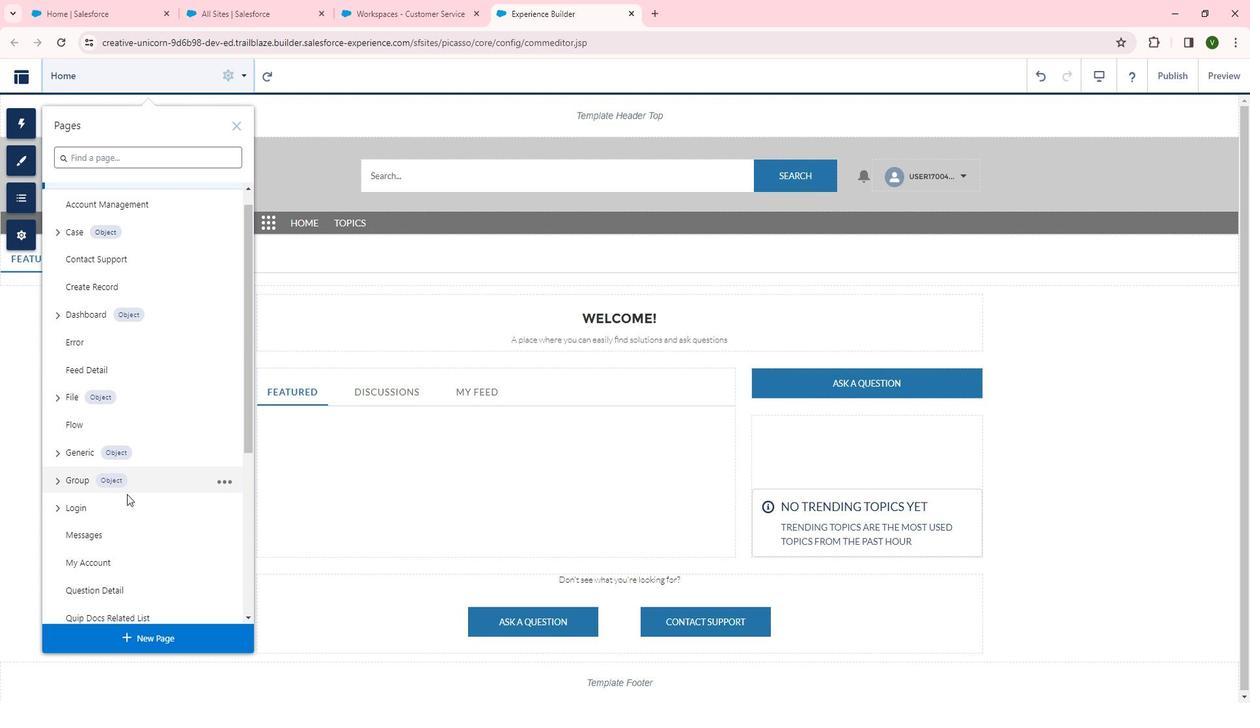 
Action: Mouse moved to (71, 463)
Screenshot: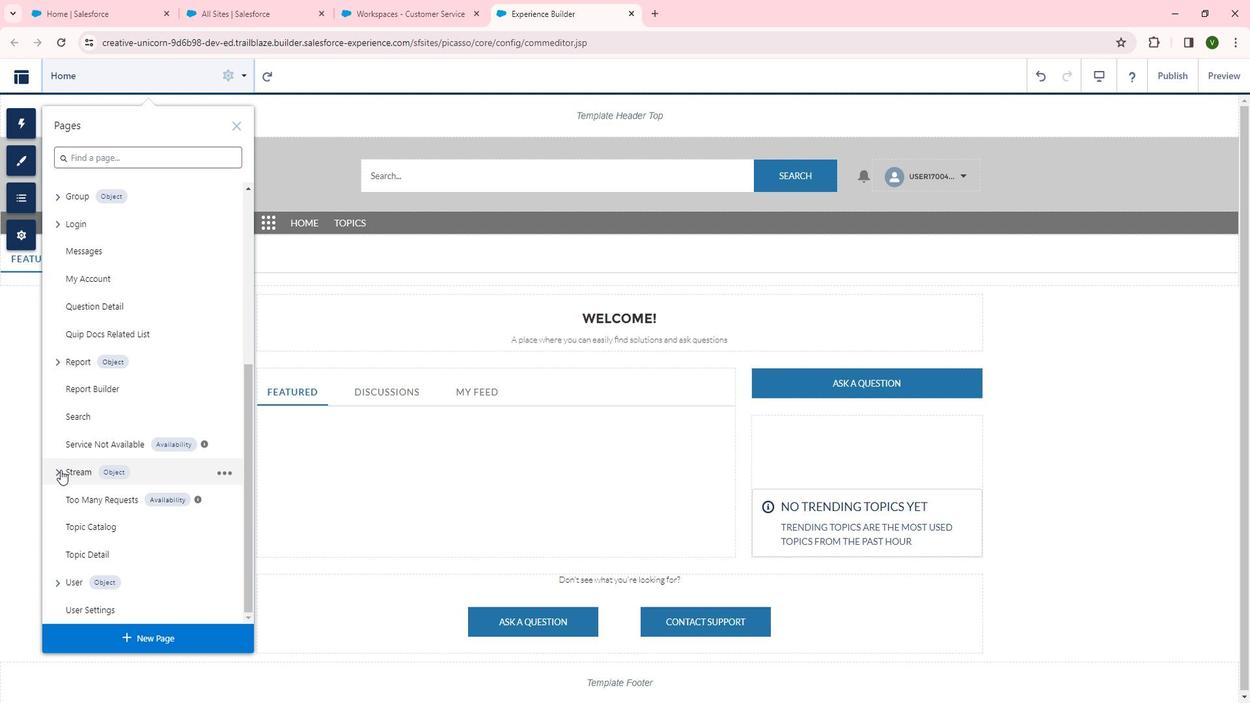 
Action: Mouse pressed left at (71, 463)
Screenshot: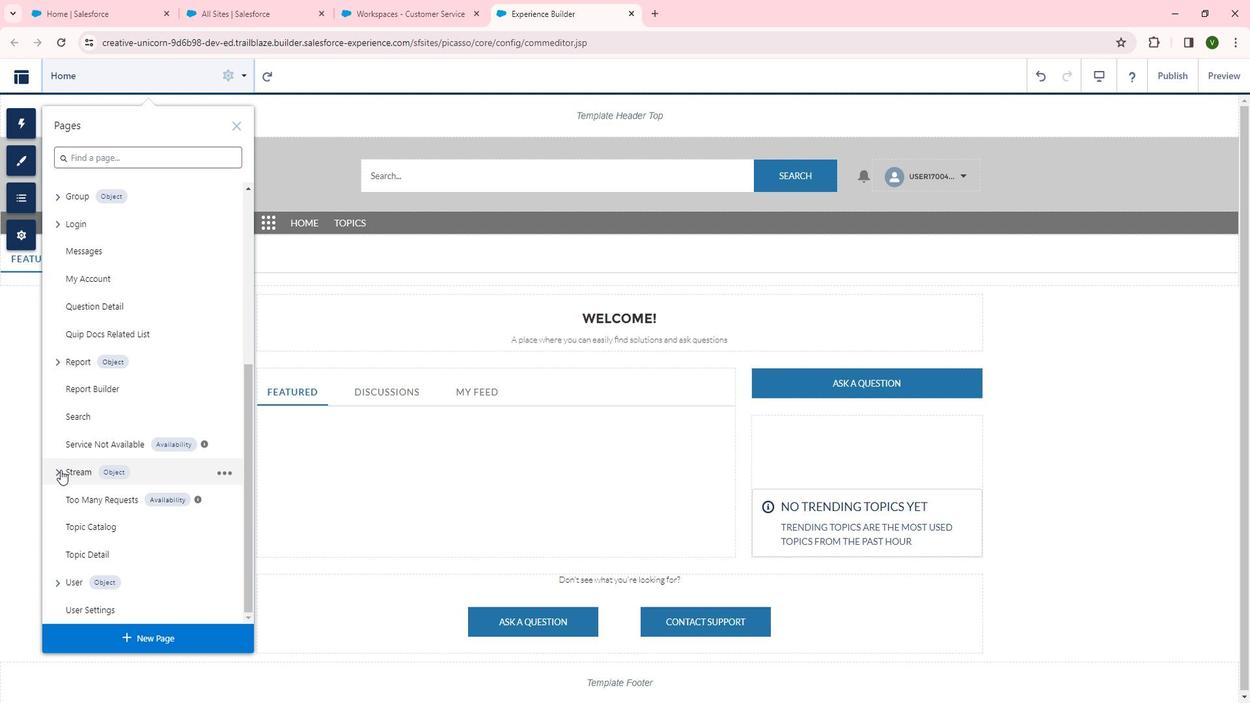 
Action: Mouse moved to (133, 537)
Screenshot: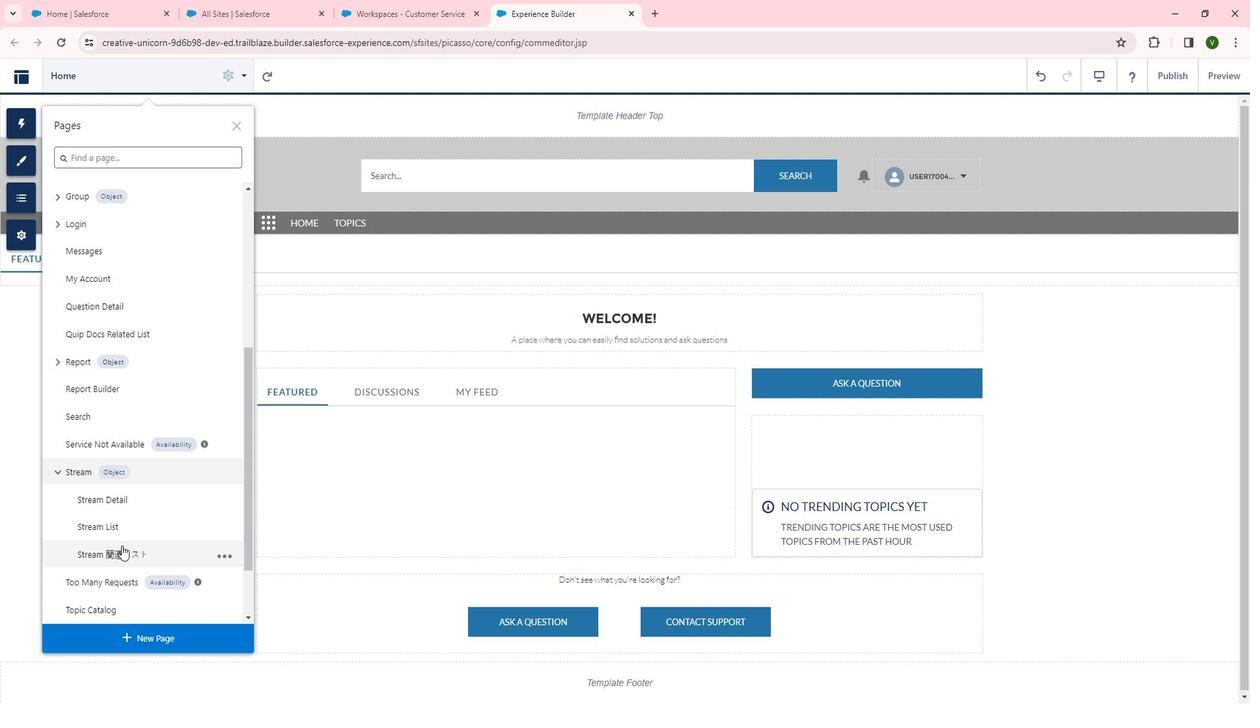 
Action: Mouse pressed left at (133, 537)
Screenshot: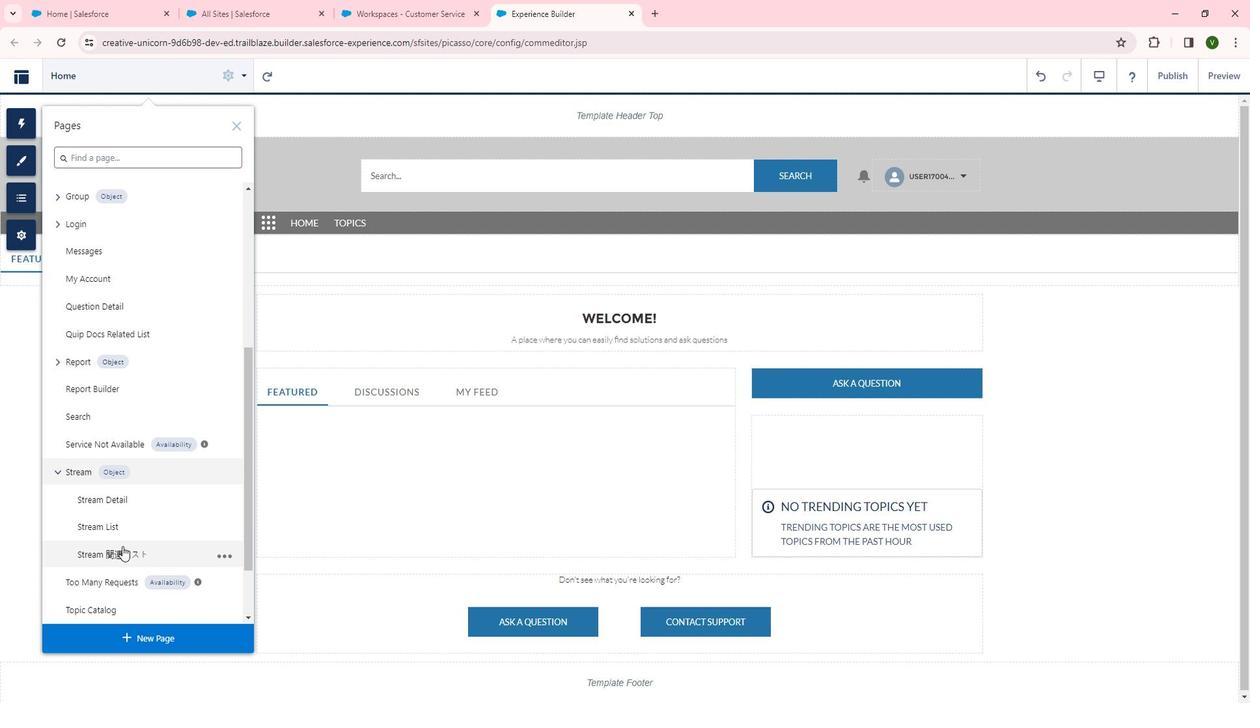 
Action: Mouse moved to (612, 211)
Screenshot: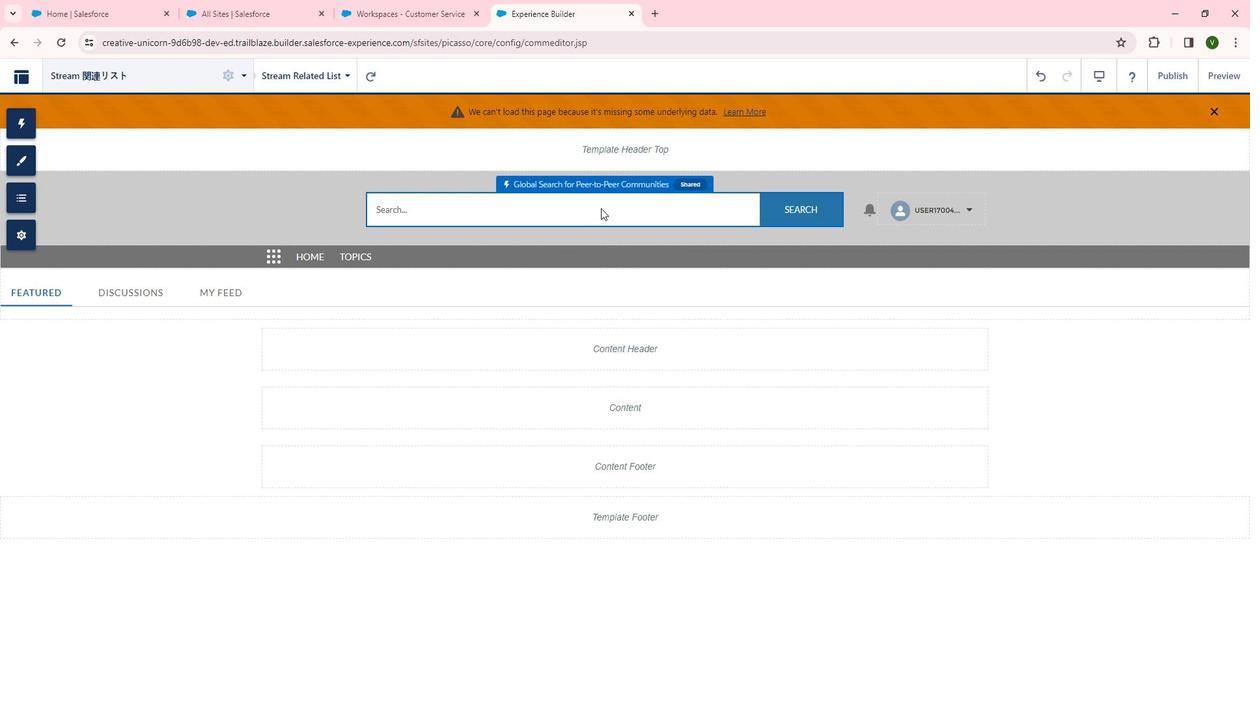 
Action: Mouse pressed left at (612, 211)
Screenshot: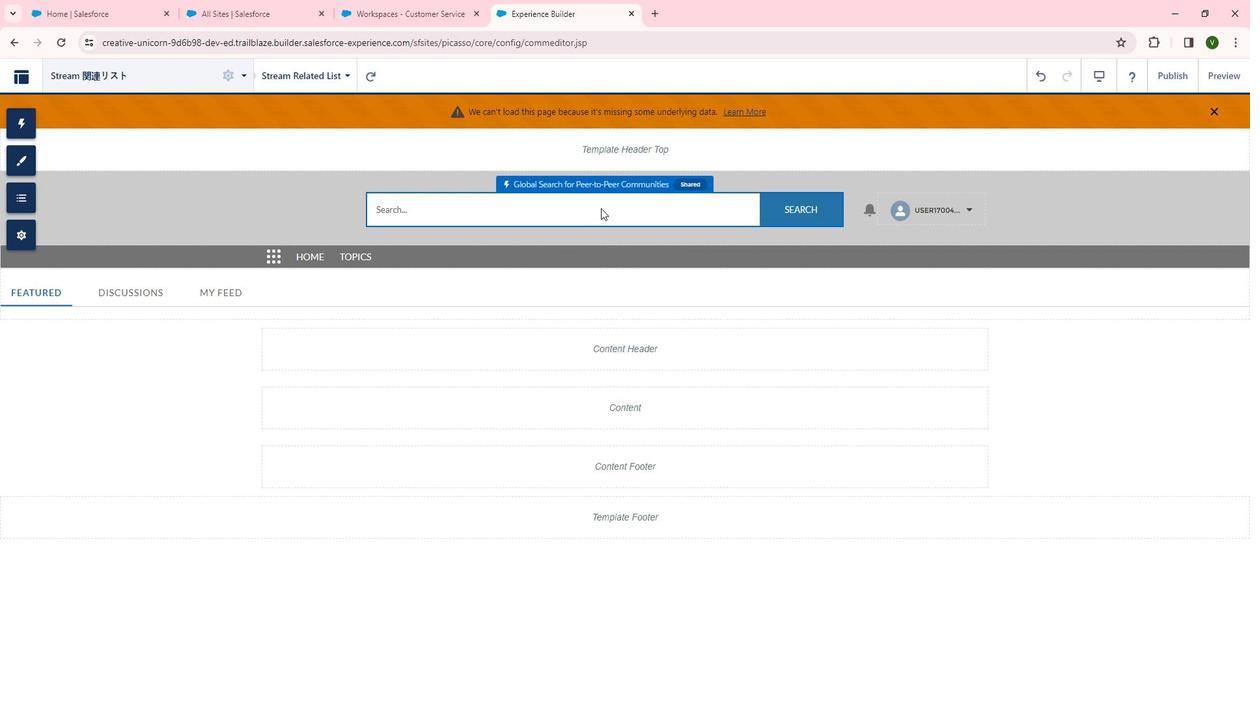 
Action: Mouse moved to (1080, 246)
Screenshot: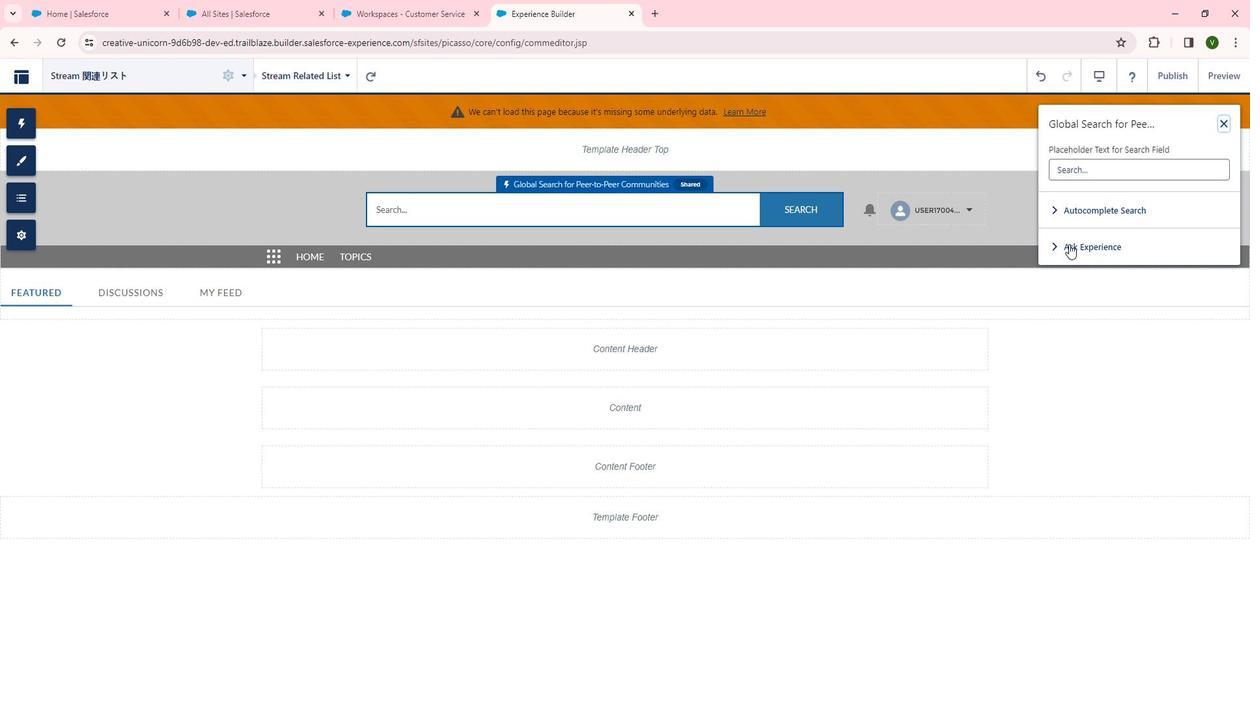 
Action: Mouse pressed left at (1080, 246)
Screenshot: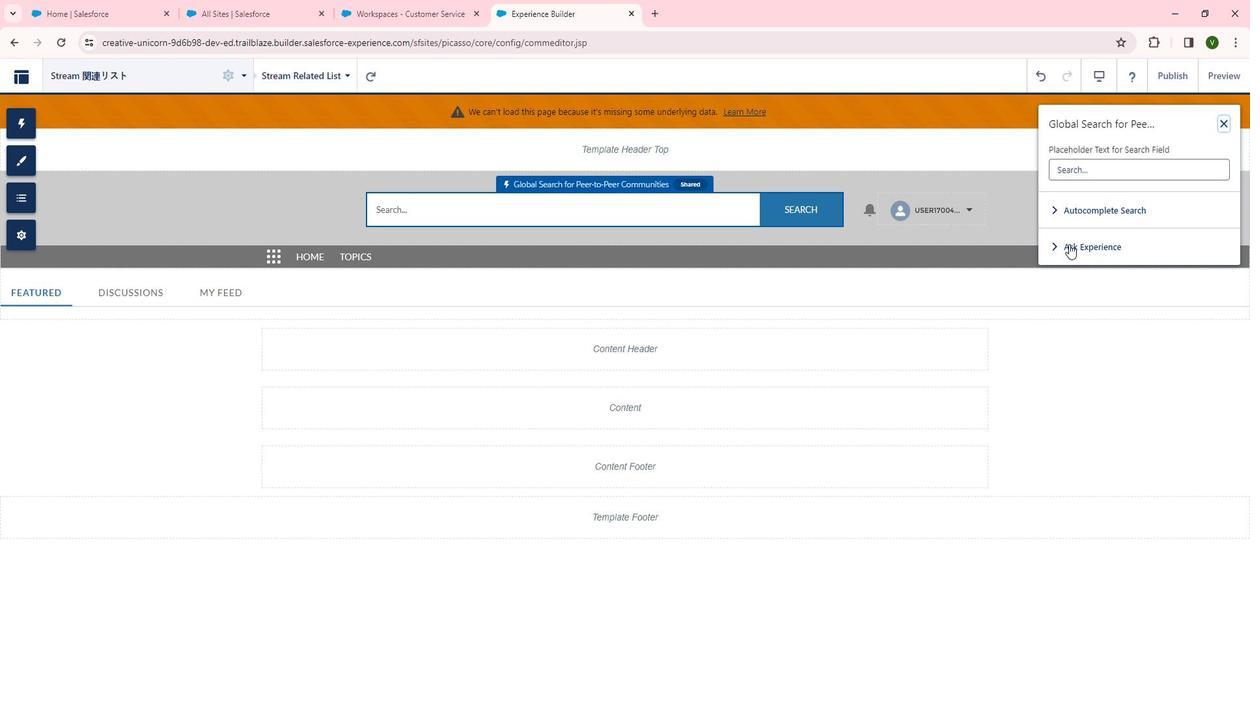 
Action: Mouse moved to (1066, 473)
Screenshot: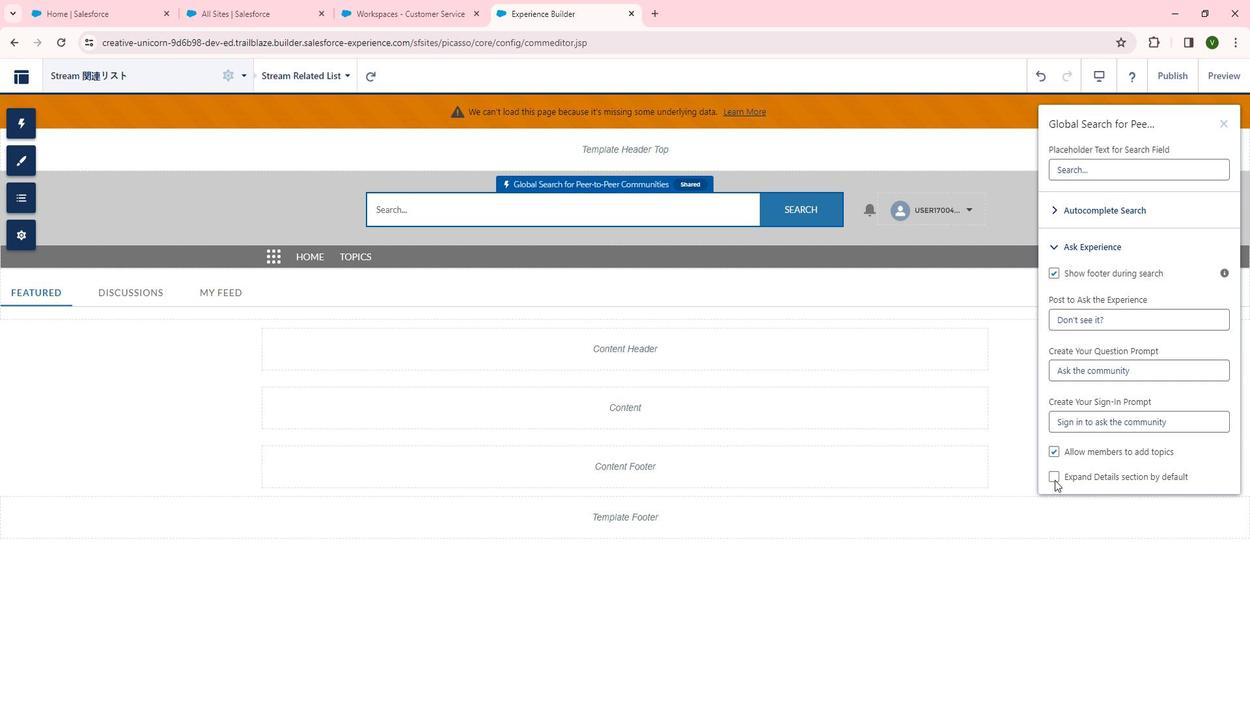 
Action: Mouse pressed left at (1066, 473)
Screenshot: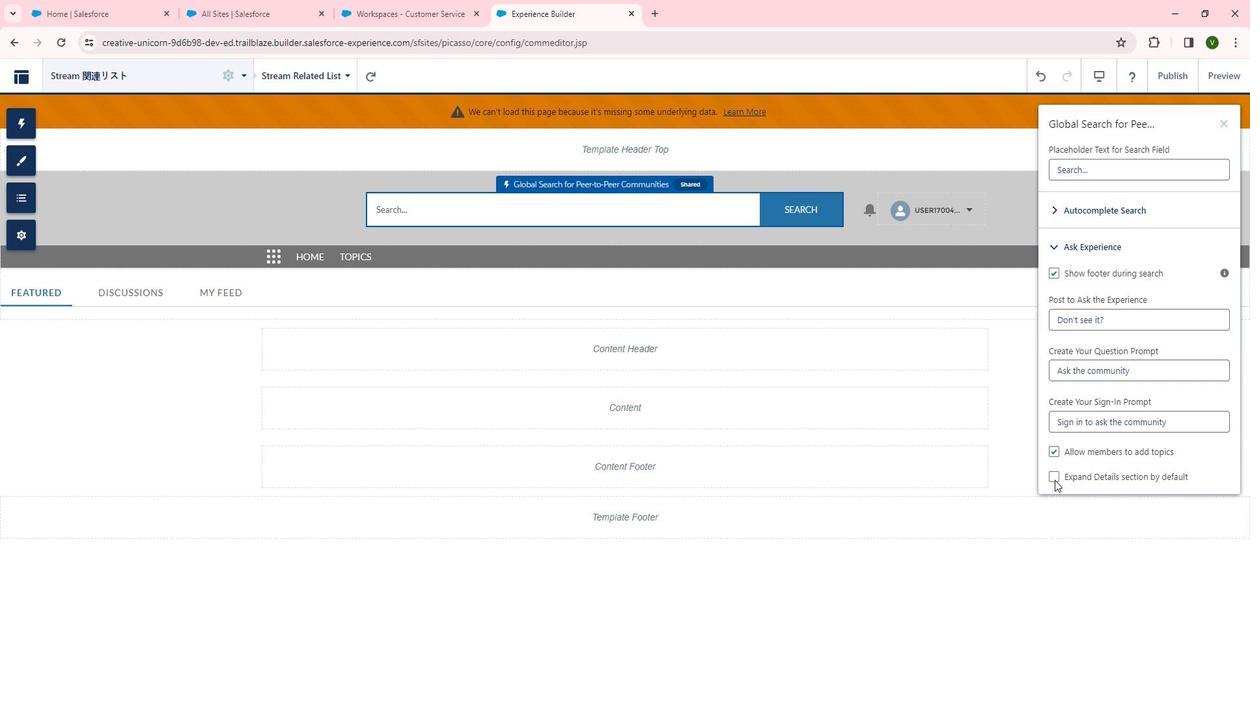 
Action: Mouse moved to (1070, 215)
Screenshot: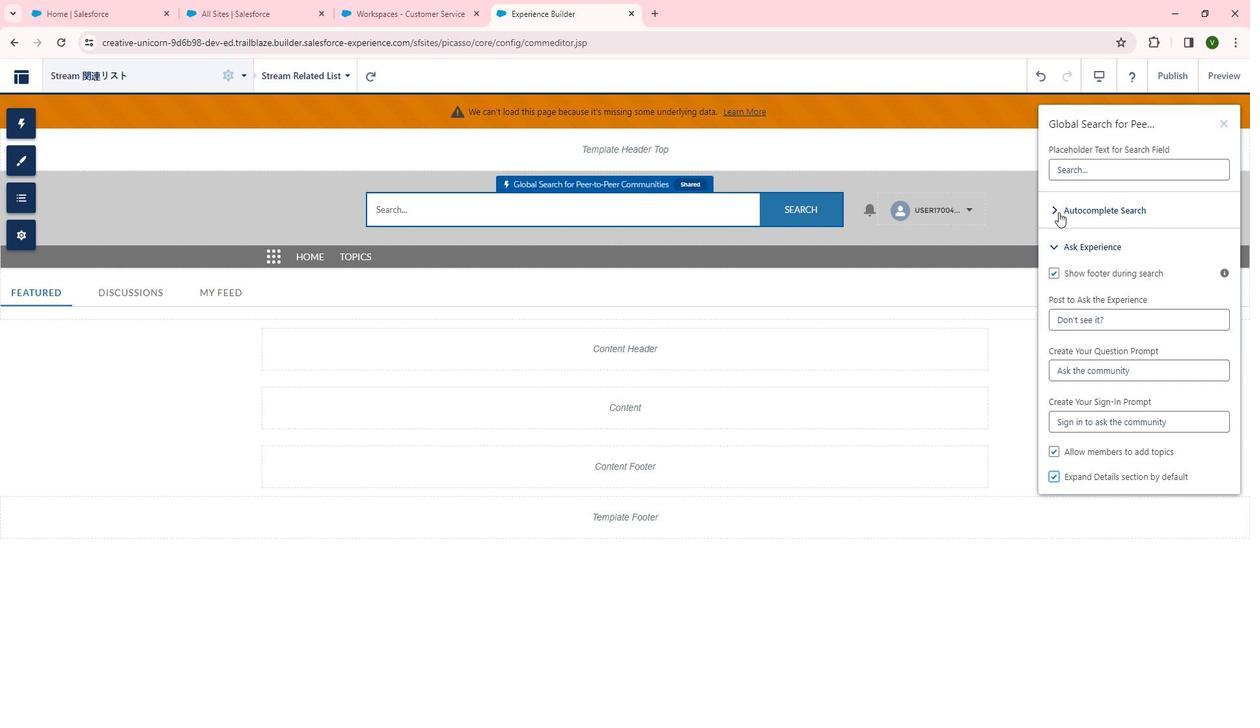 
Action: Mouse pressed left at (1070, 215)
Screenshot: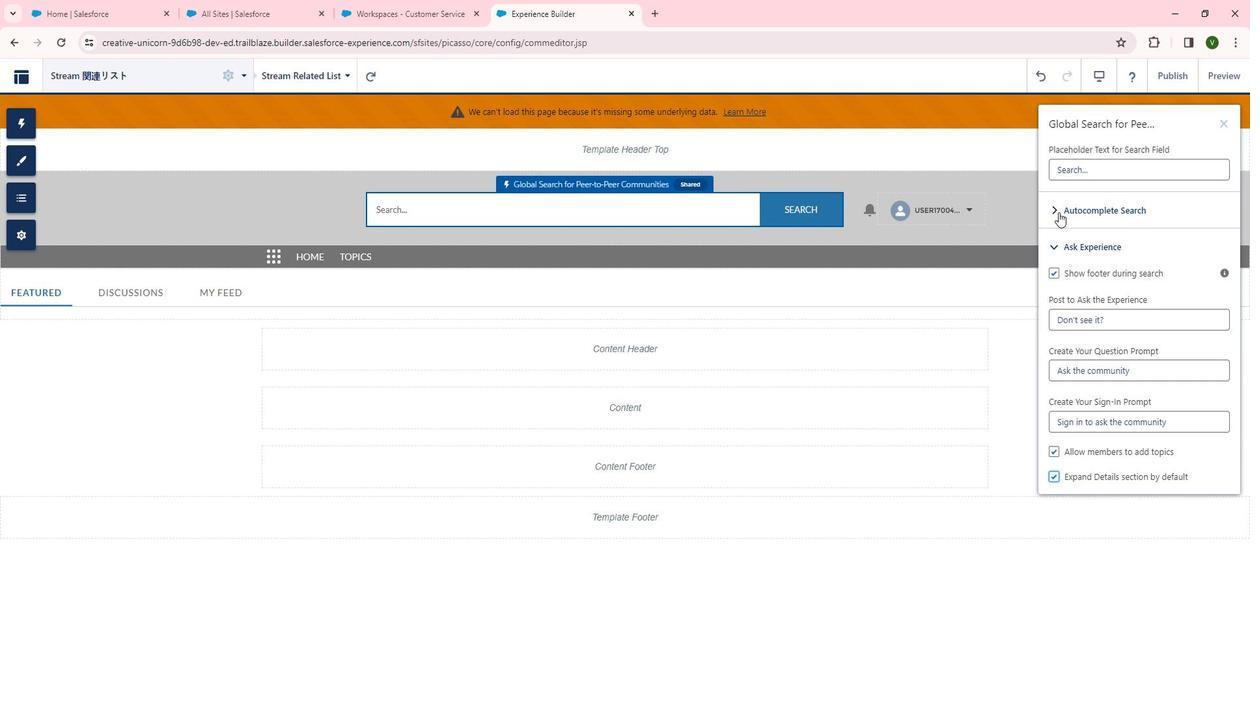 
Action: Mouse moved to (1070, 313)
Screenshot: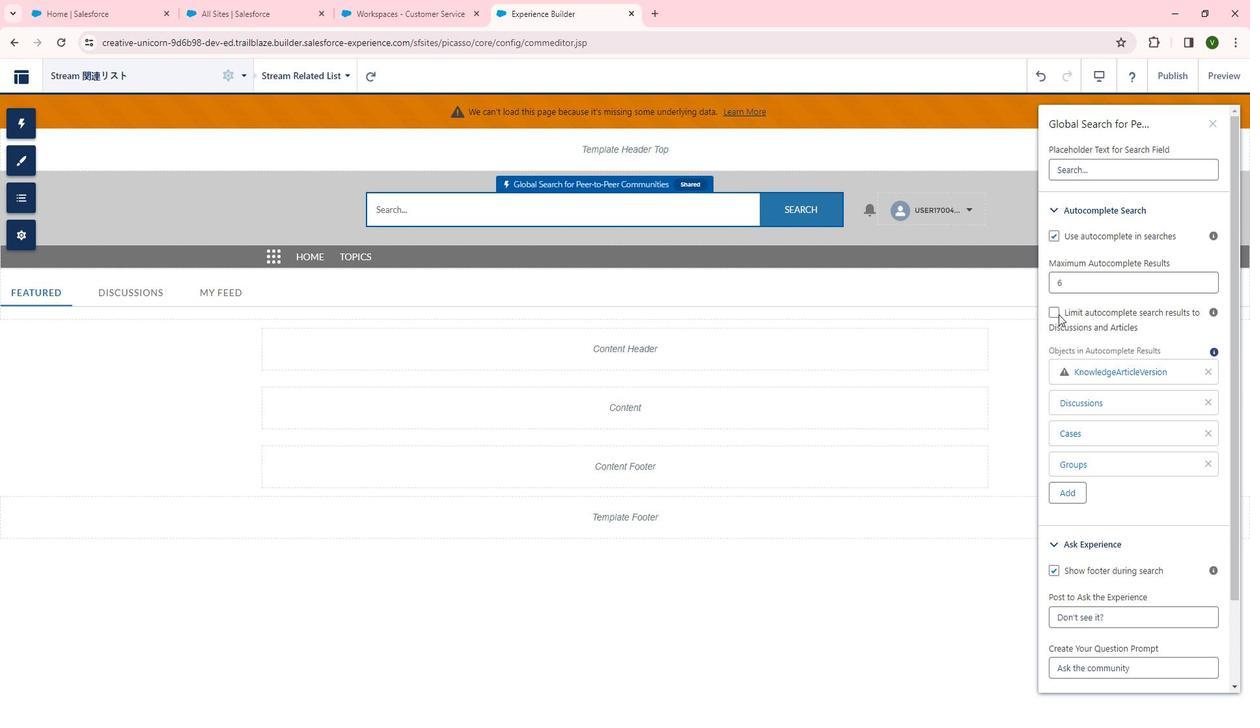 
Action: Mouse pressed left at (1070, 313)
Screenshot: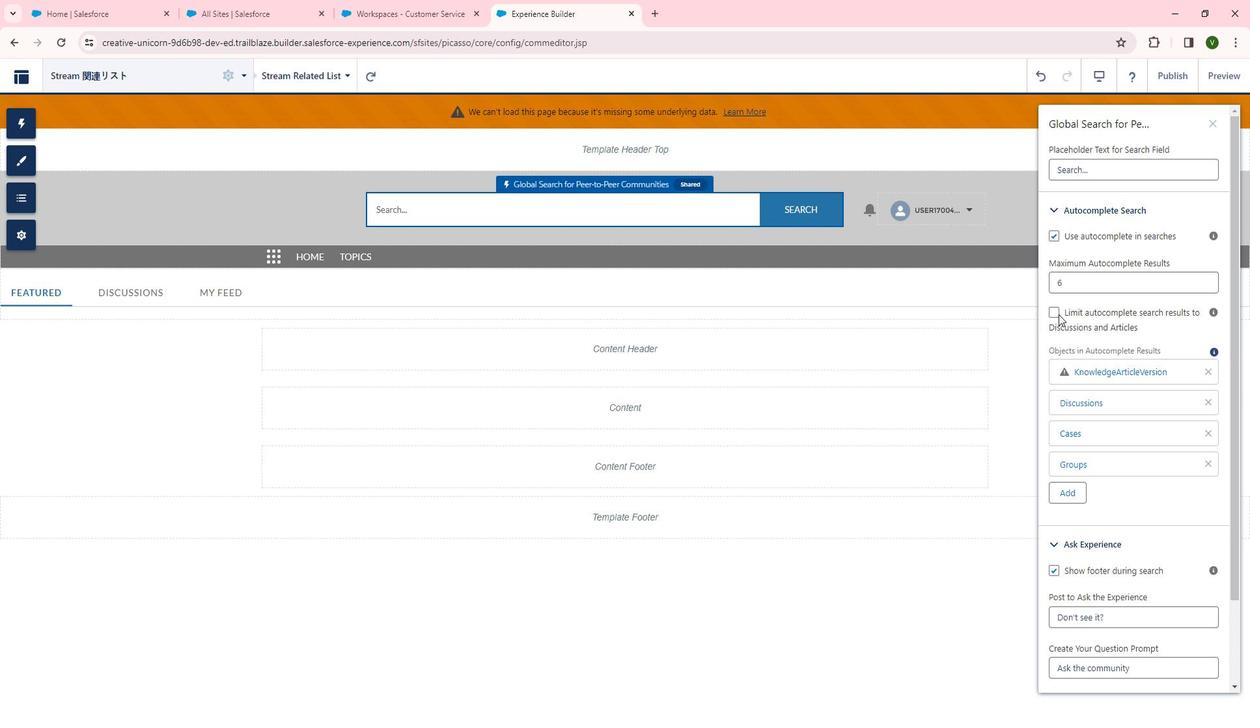 
Action: Mouse moved to (1145, 388)
Screenshot: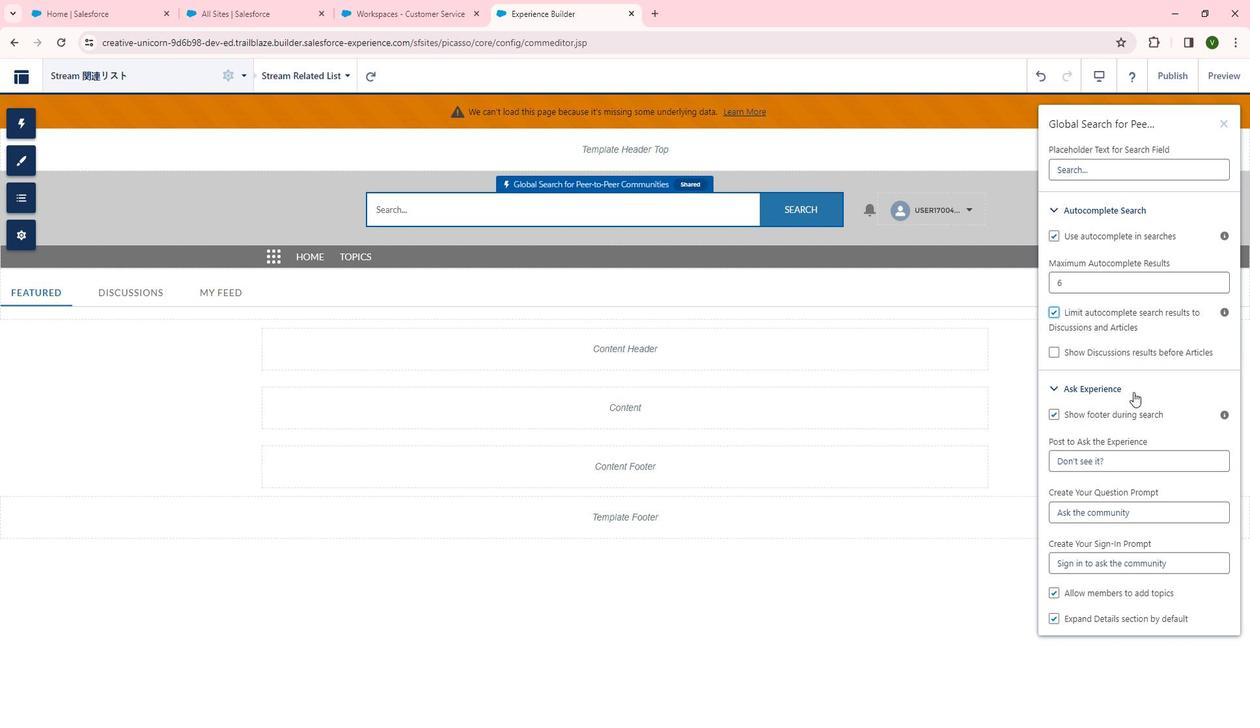 
Action: Mouse scrolled (1145, 388) with delta (0, 0)
Screenshot: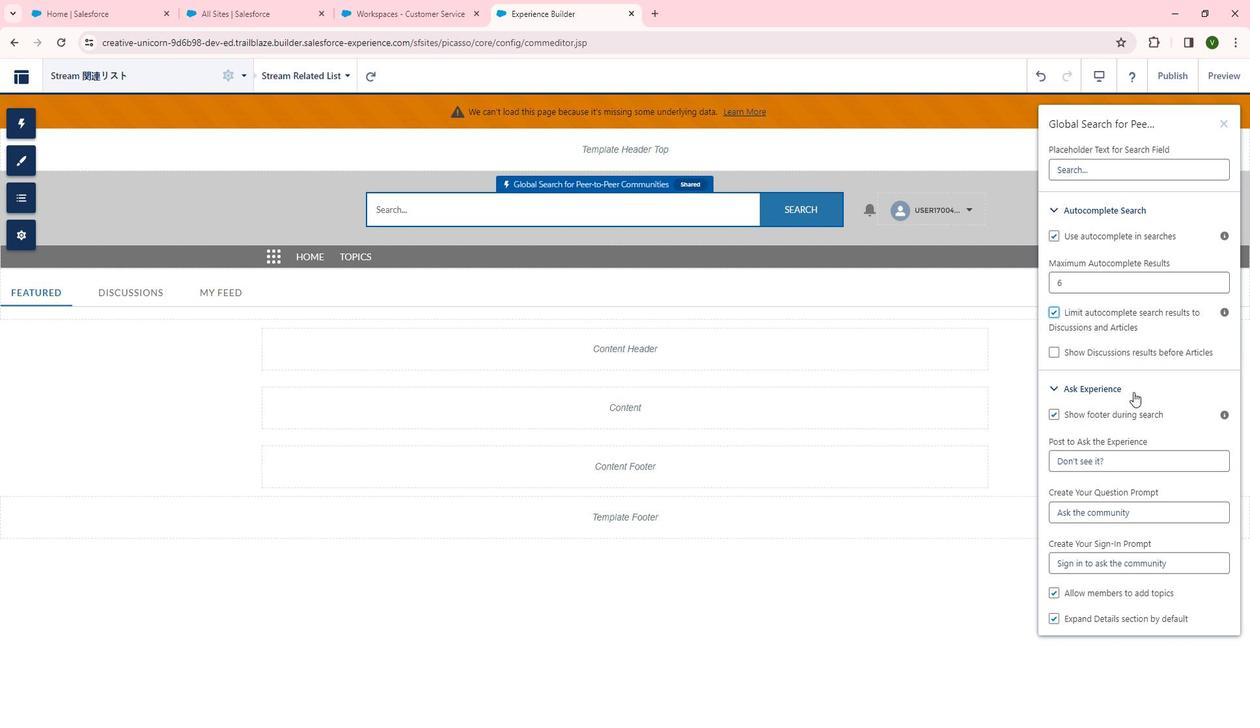 
Action: Mouse moved to (1067, 344)
Screenshot: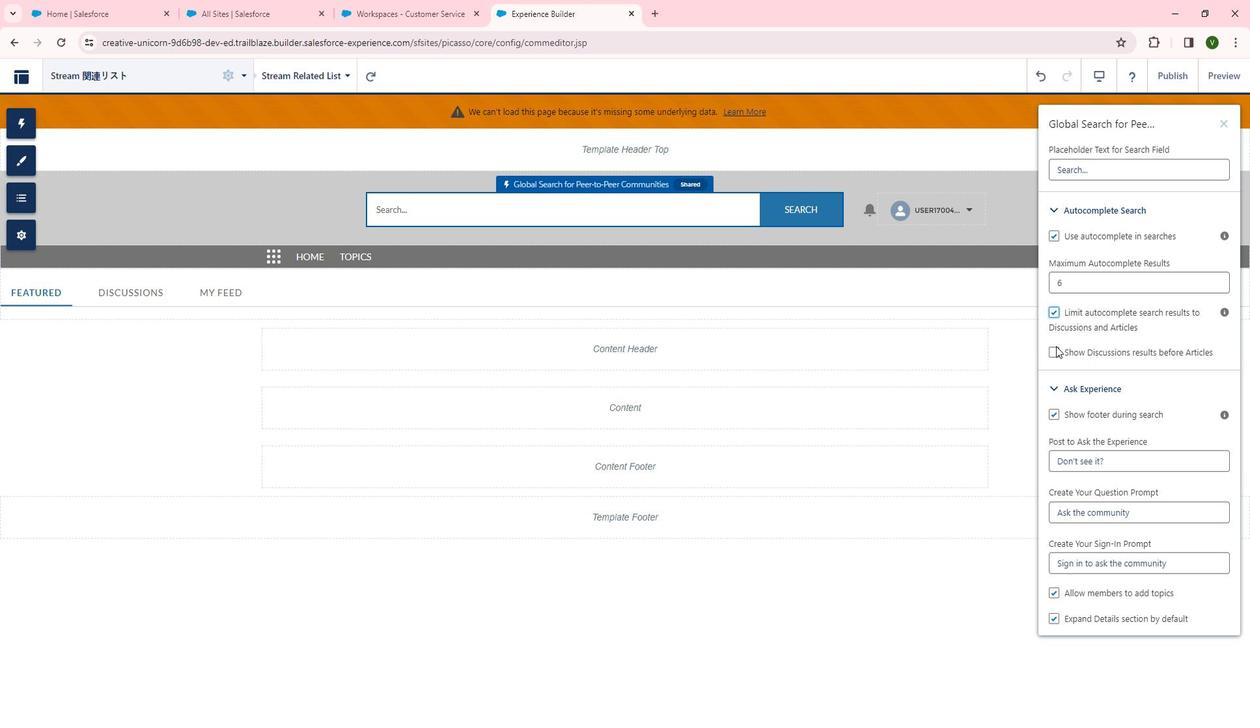 
Action: Mouse pressed left at (1067, 344)
Screenshot: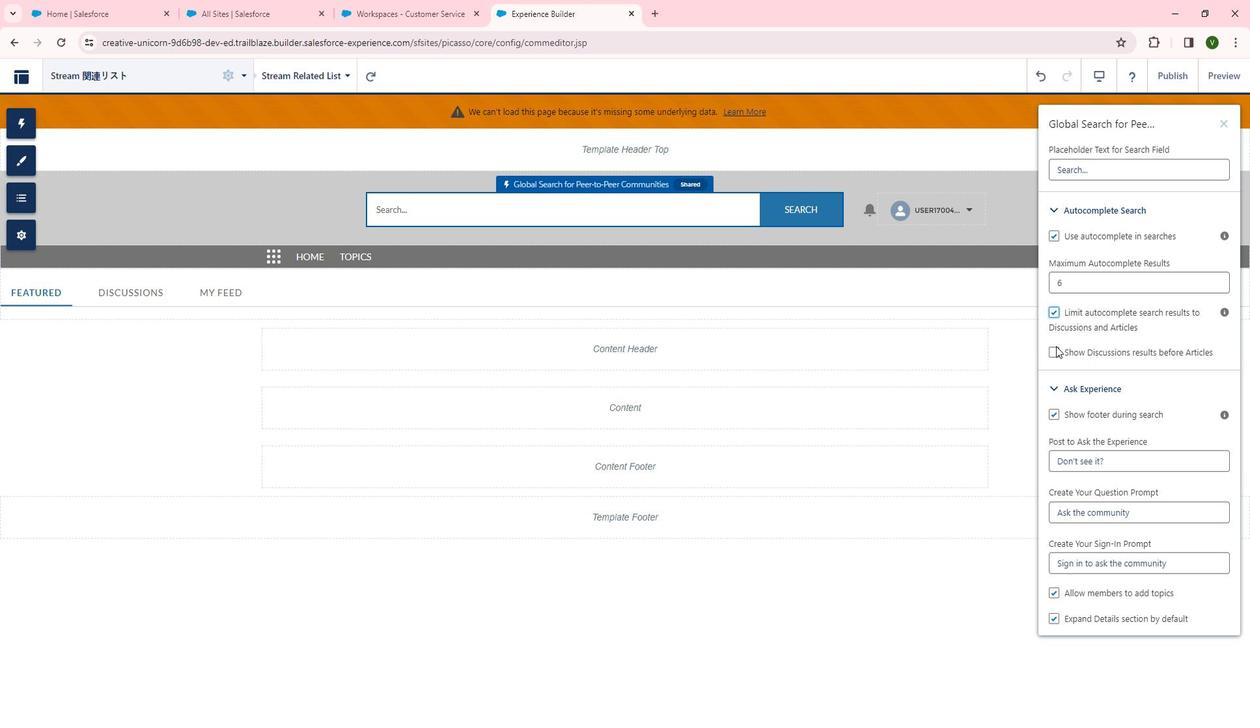 
Action: Mouse moved to (1067, 347)
Screenshot: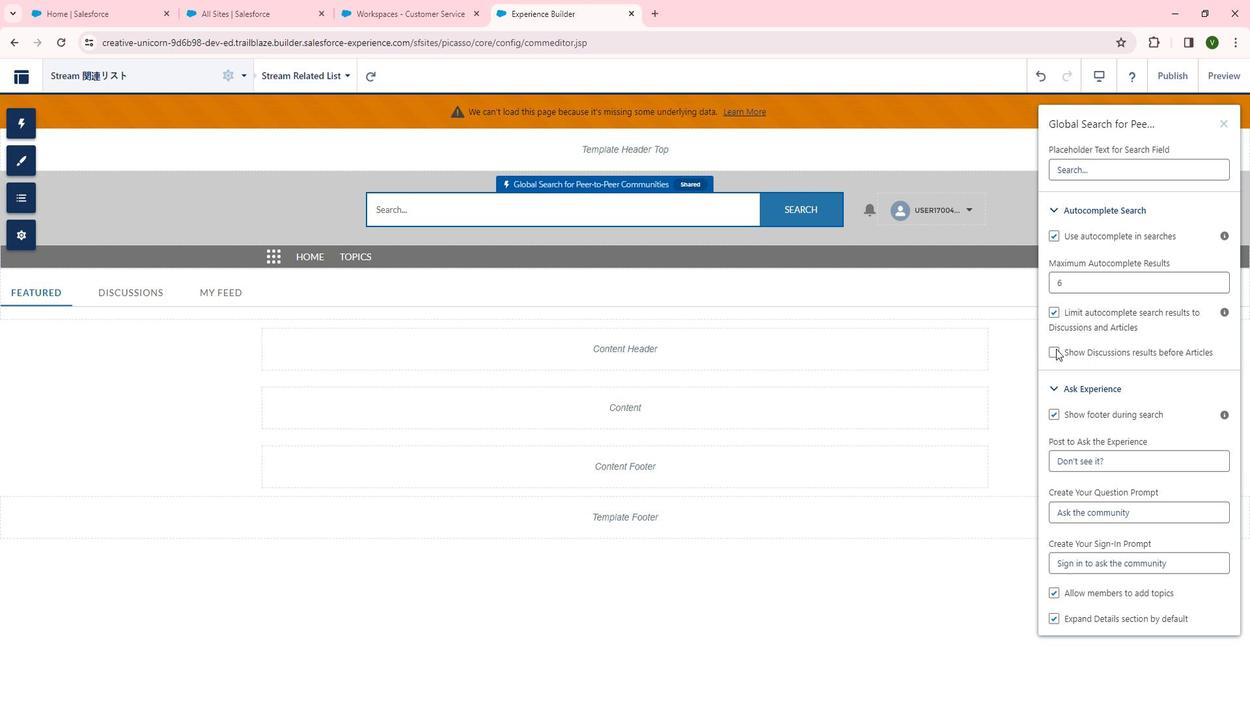 
